 Task: Look for space in Dullewāla, Pakistan from 11th June, 2023 to 15th June, 2023 for 2 adults in price range Rs.7000 to Rs.16000. Place can be private room with 1  bedroom having 2 beds and 1 bathroom. Property type can be house, flat, guest house, hotel. Booking option can be shelf check-in. Required host language is English.
Action: Mouse pressed left at (449, 77)
Screenshot: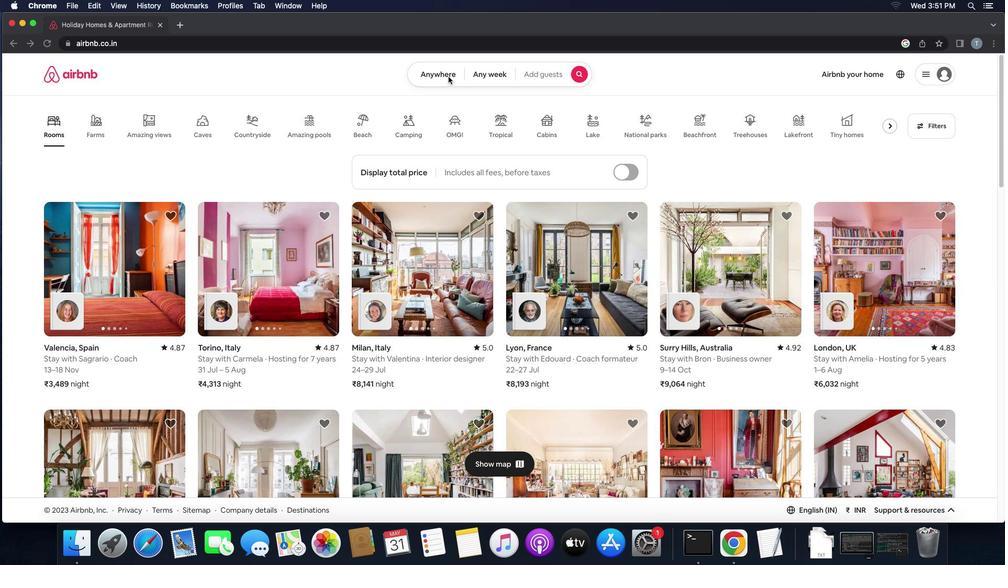 
Action: Mouse pressed left at (449, 77)
Screenshot: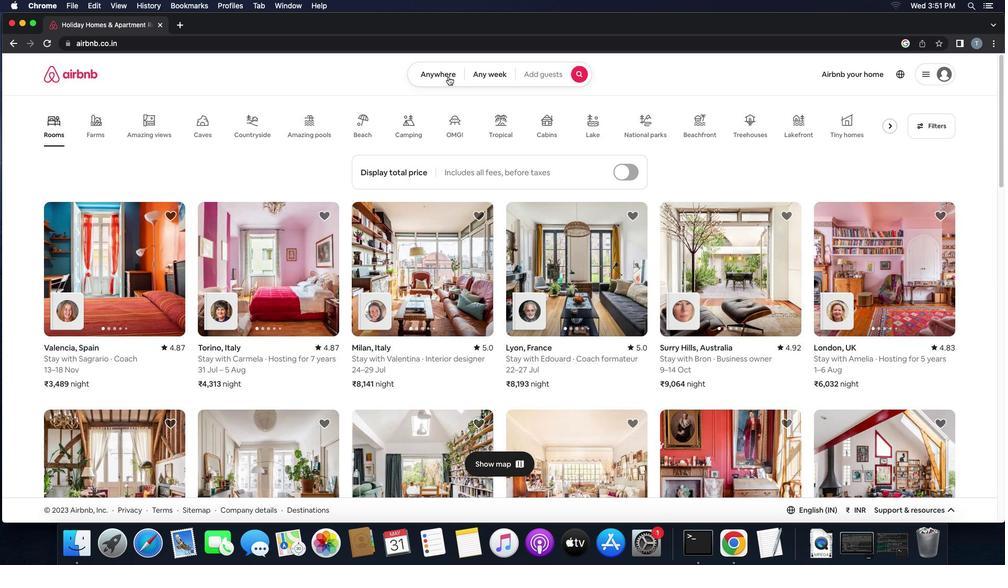 
Action: Mouse moved to (333, 122)
Screenshot: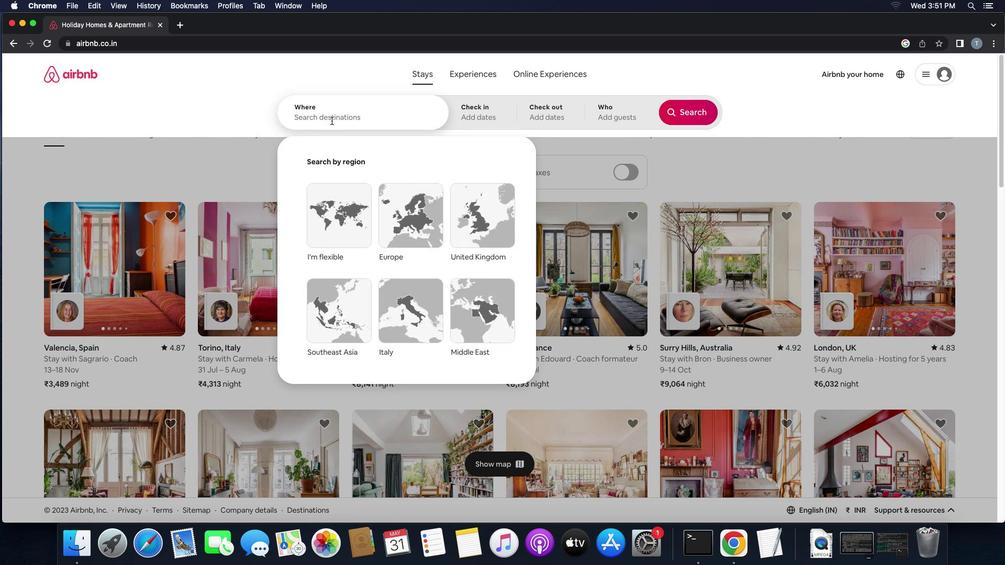 
Action: Mouse pressed left at (333, 122)
Screenshot: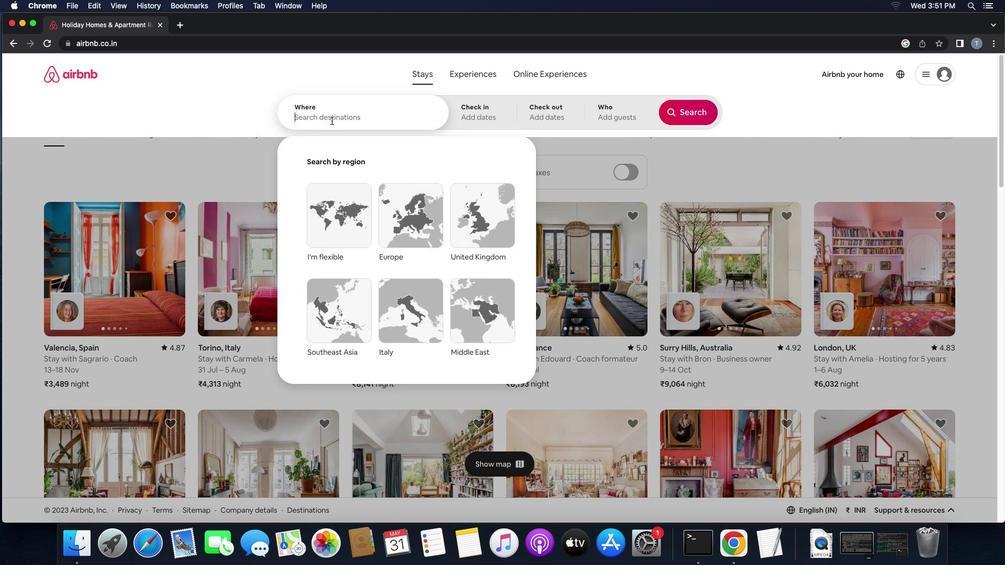 
Action: Key pressed 'd''u''l''l''e''w''a''l''a'
Screenshot: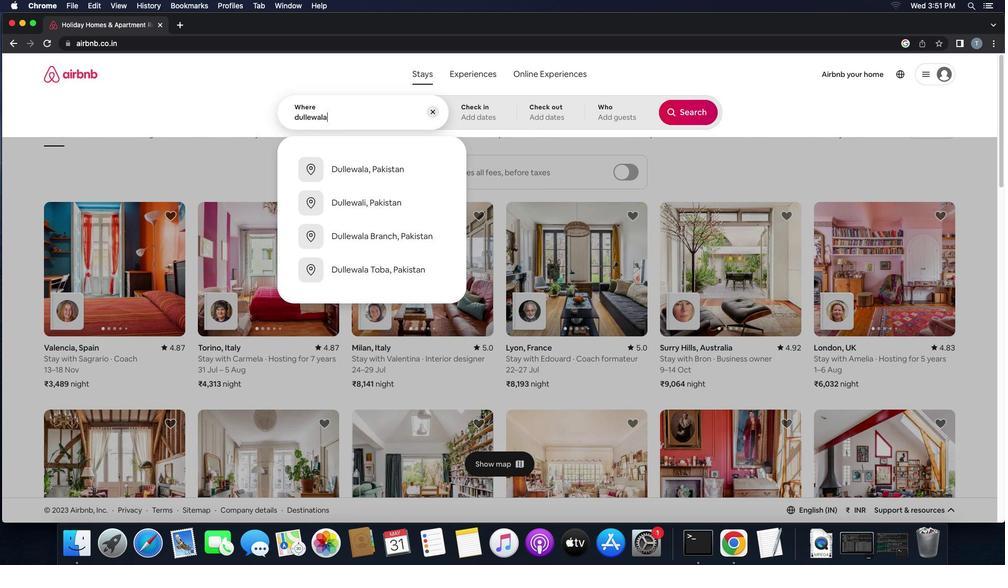 
Action: Mouse moved to (400, 167)
Screenshot: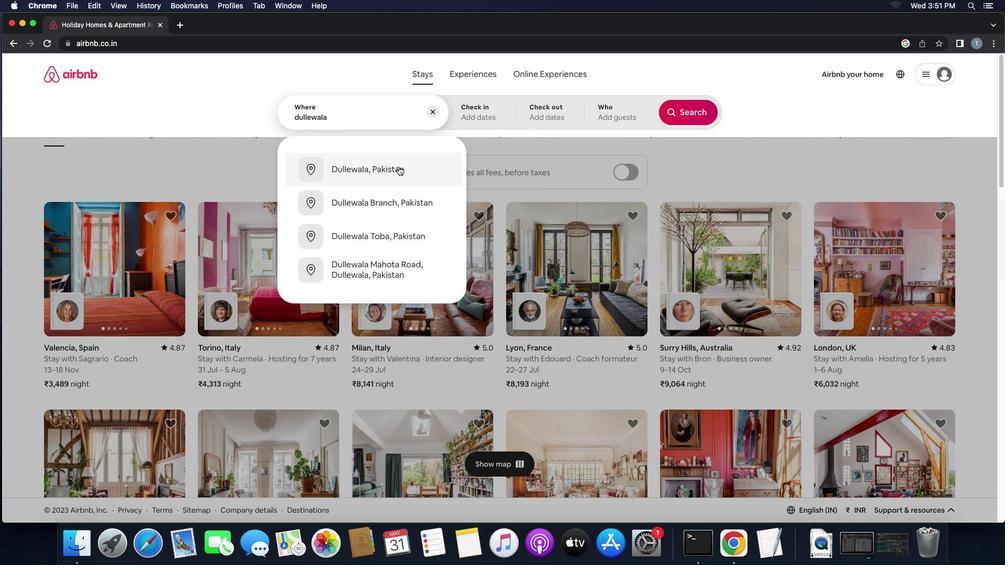 
Action: Mouse pressed left at (400, 167)
Screenshot: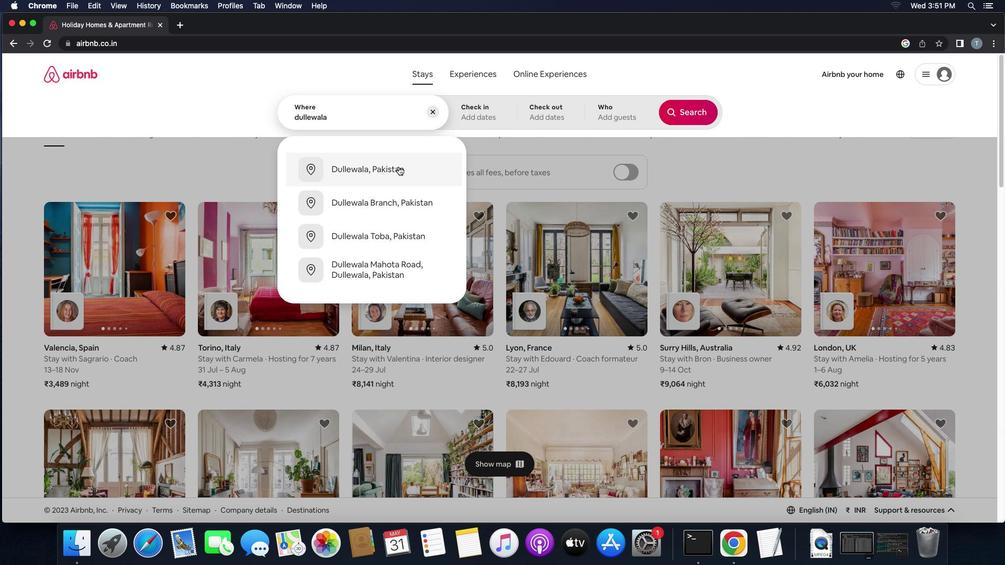 
Action: Mouse moved to (526, 294)
Screenshot: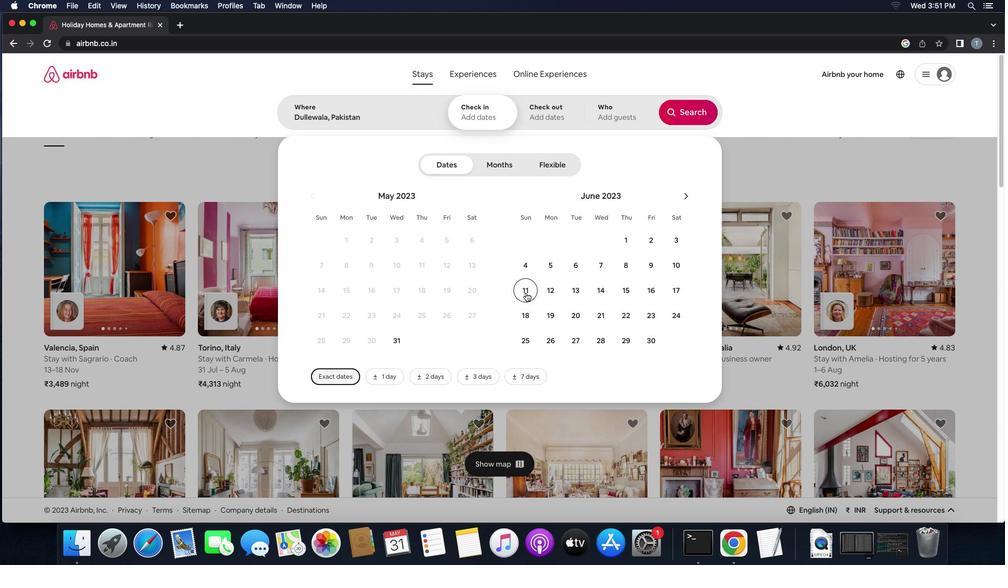 
Action: Mouse pressed left at (526, 294)
Screenshot: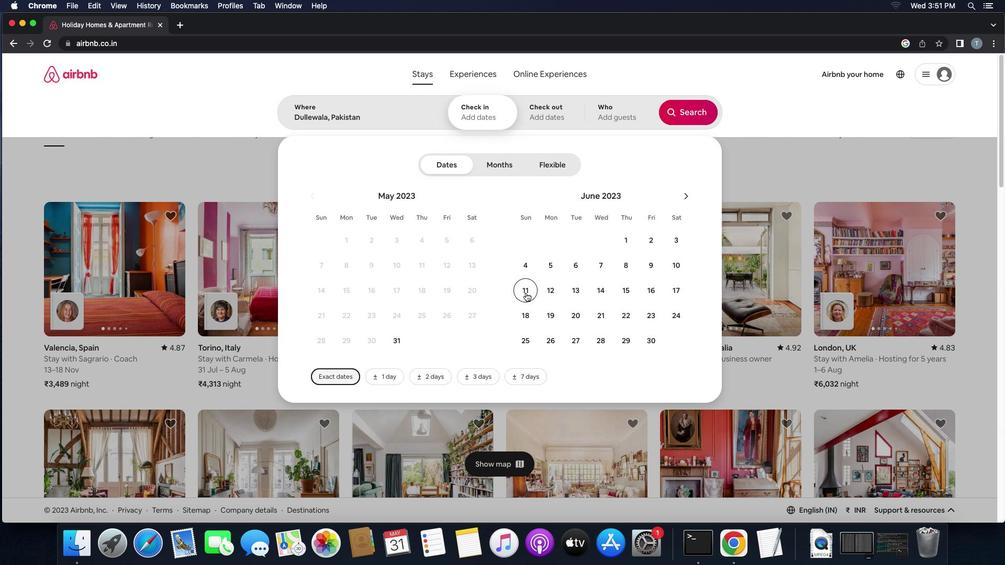 
Action: Mouse moved to (634, 298)
Screenshot: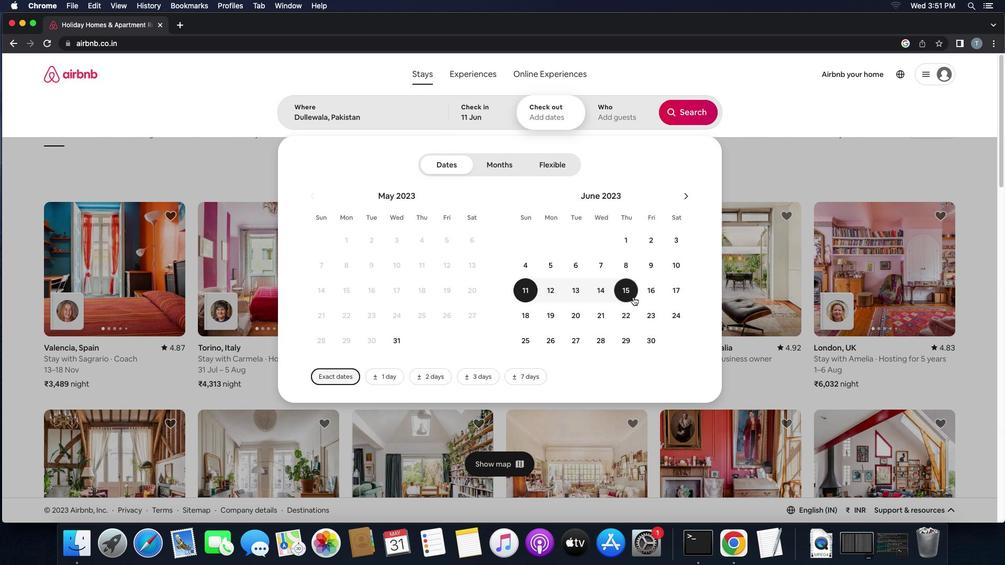 
Action: Mouse pressed left at (634, 298)
Screenshot: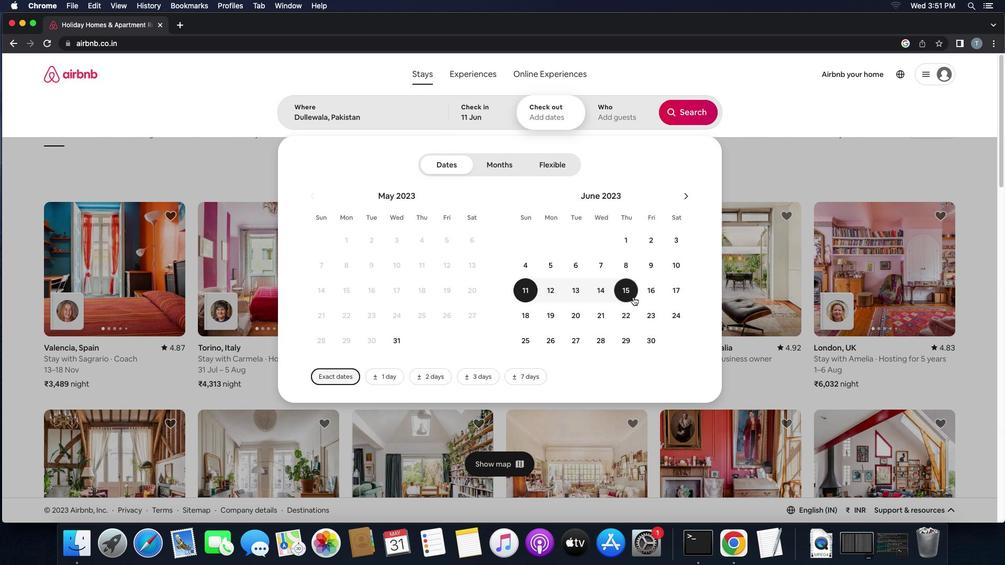 
Action: Mouse moved to (611, 123)
Screenshot: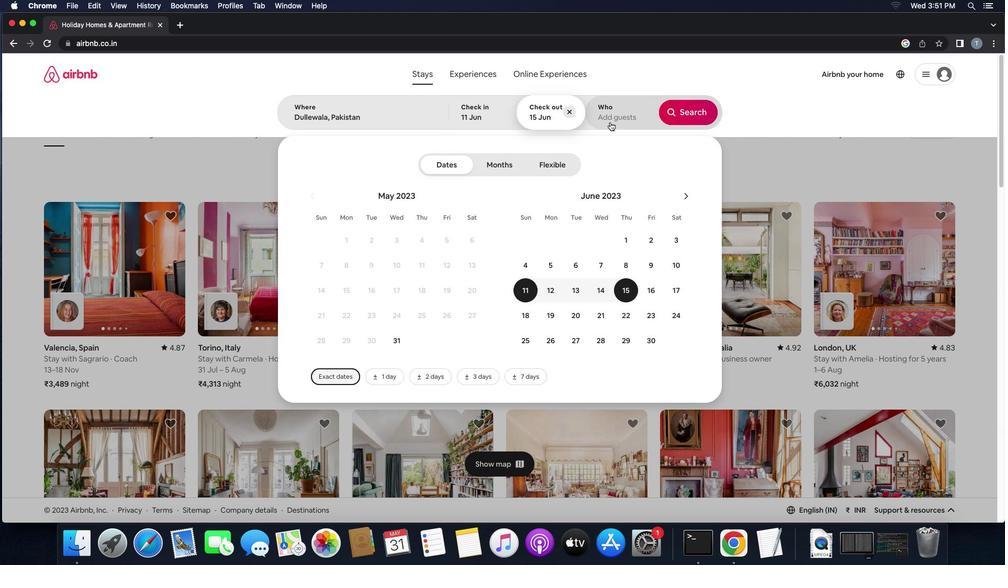 
Action: Mouse pressed left at (611, 123)
Screenshot: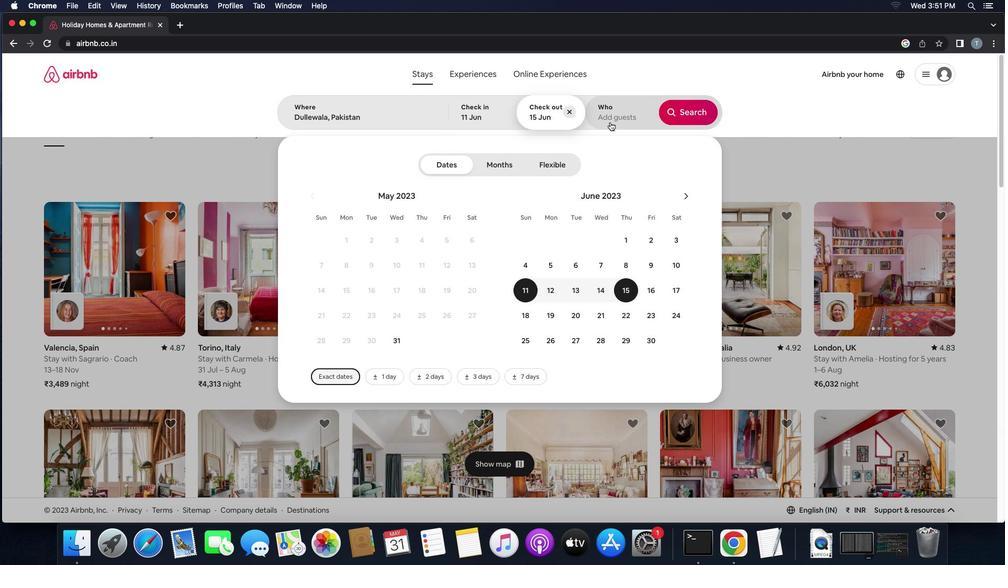 
Action: Mouse moved to (688, 169)
Screenshot: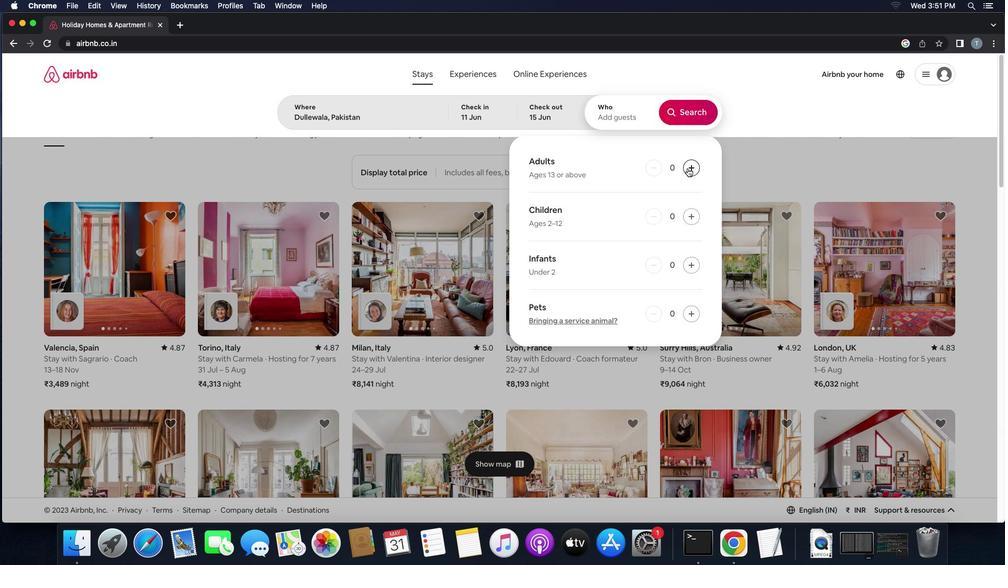 
Action: Mouse pressed left at (688, 169)
Screenshot: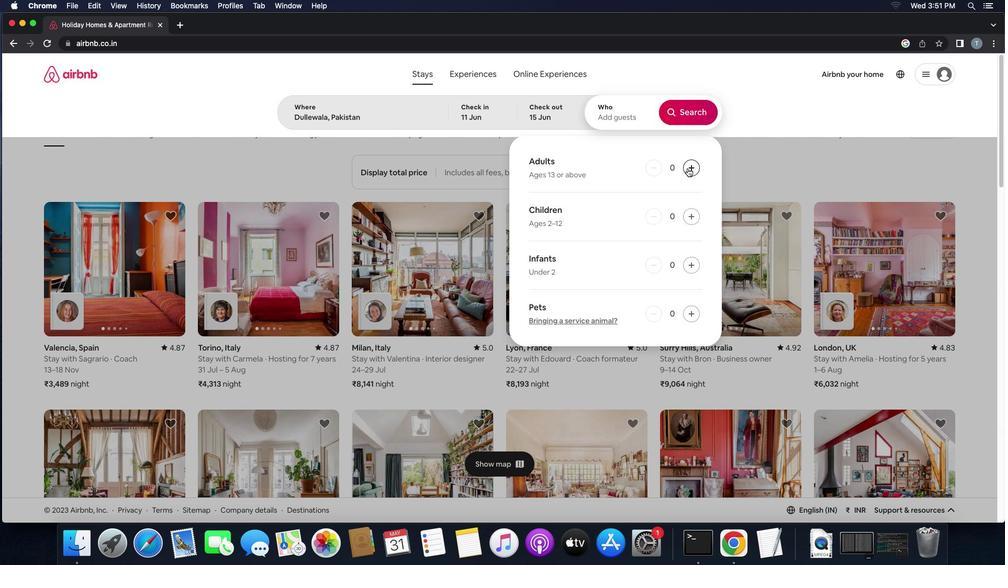 
Action: Mouse pressed left at (688, 169)
Screenshot: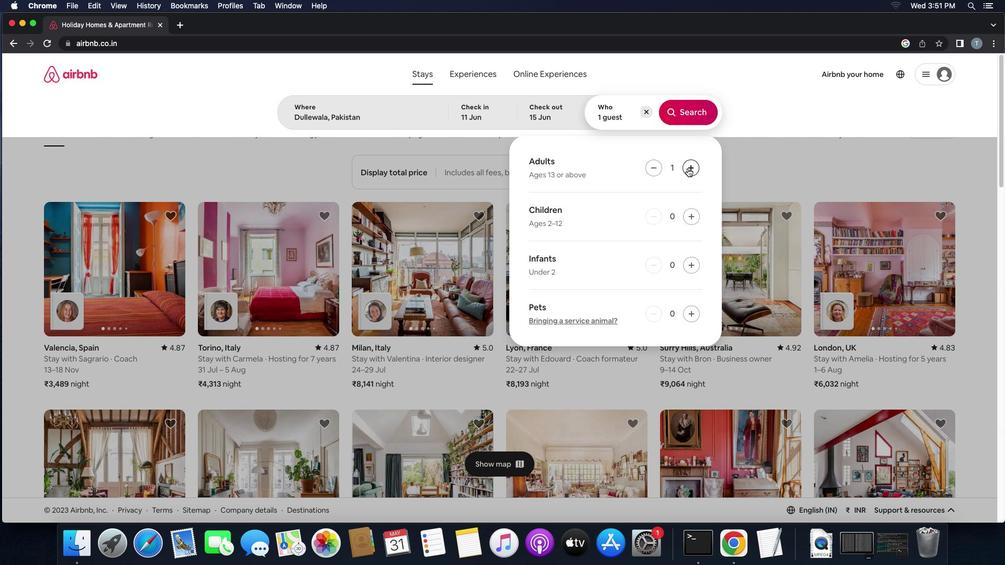 
Action: Mouse moved to (698, 110)
Screenshot: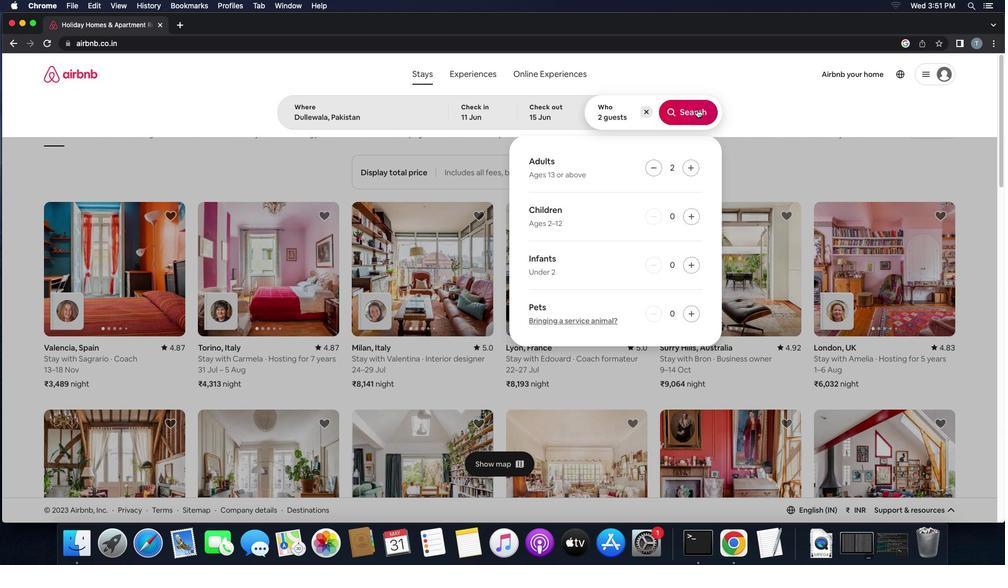 
Action: Mouse pressed left at (698, 110)
Screenshot: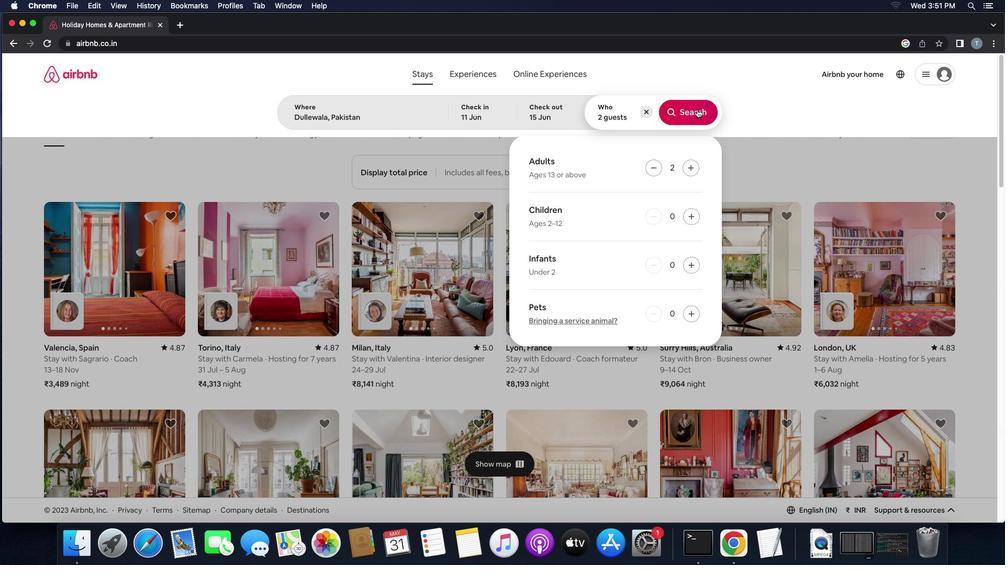 
Action: Mouse moved to (970, 110)
Screenshot: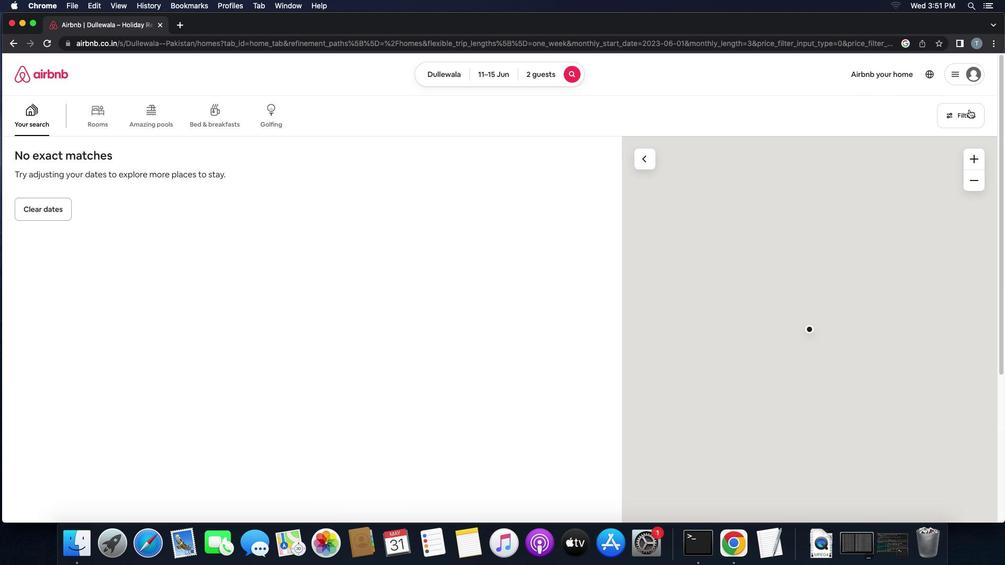
Action: Mouse pressed left at (970, 110)
Screenshot: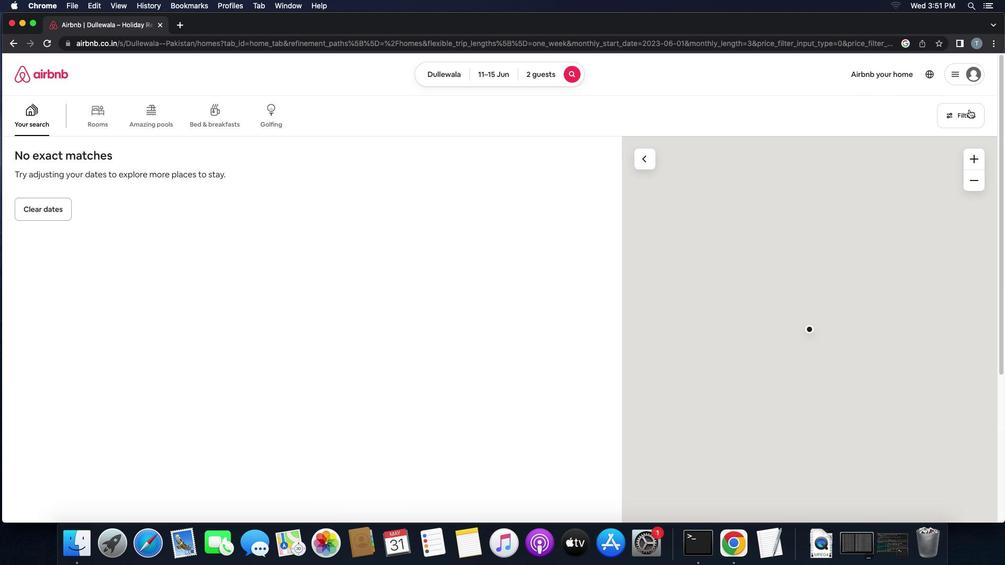 
Action: Mouse moved to (414, 185)
Screenshot: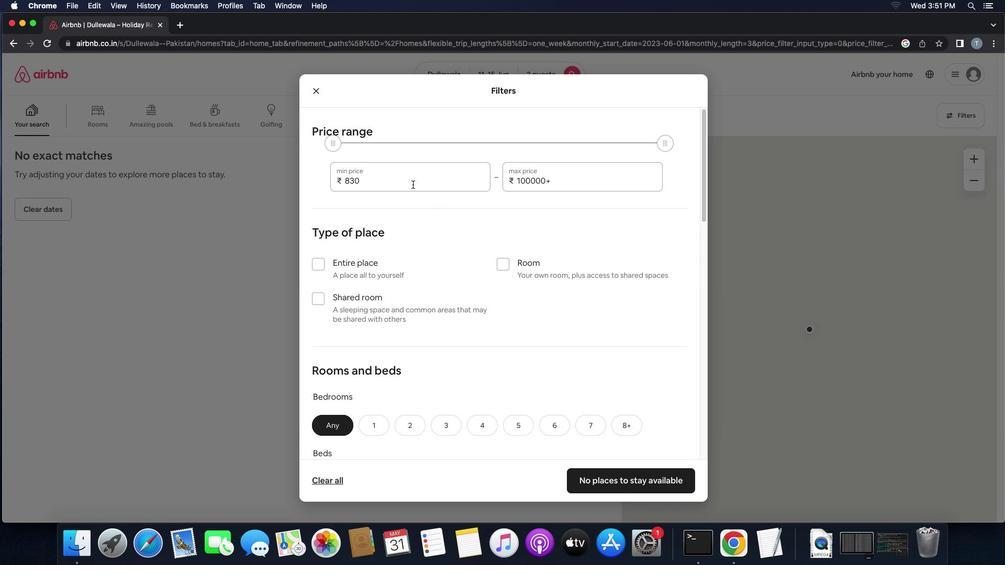 
Action: Mouse pressed left at (414, 185)
Screenshot: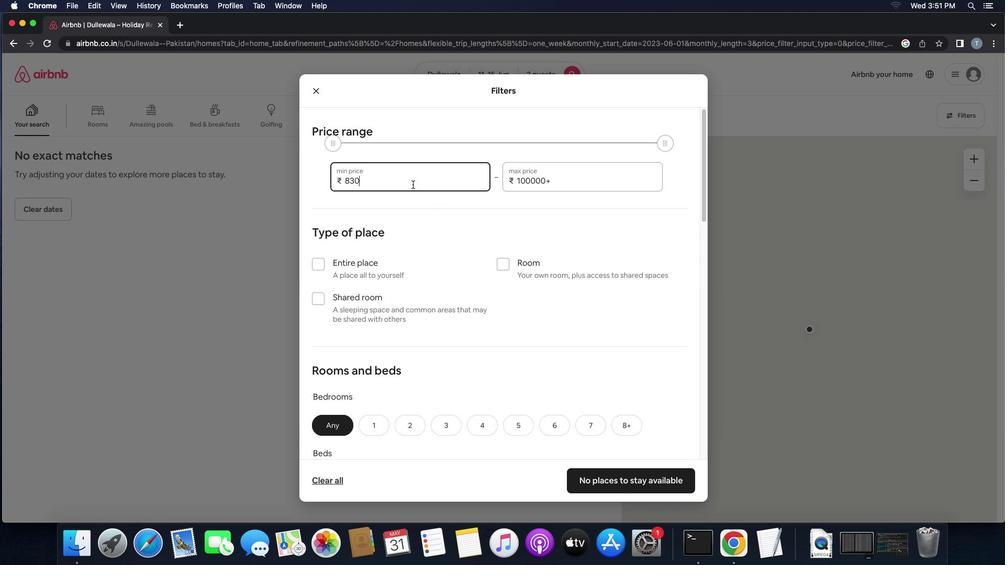 
Action: Mouse moved to (413, 185)
Screenshot: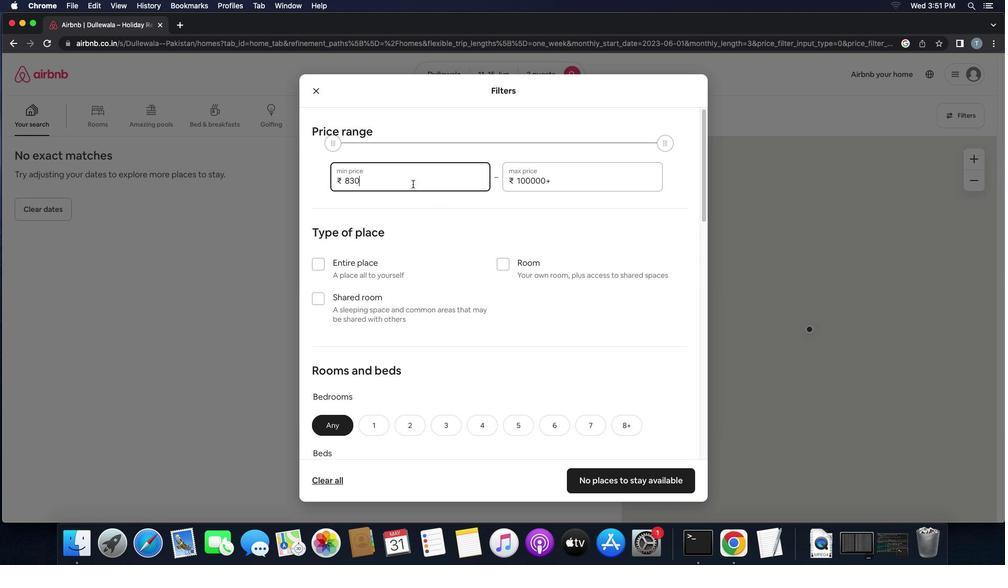 
Action: Key pressed Key.backspaceKey.backspaceKey.backspaceKey.backspaceKey.backspace'7''0''0''0'
Screenshot: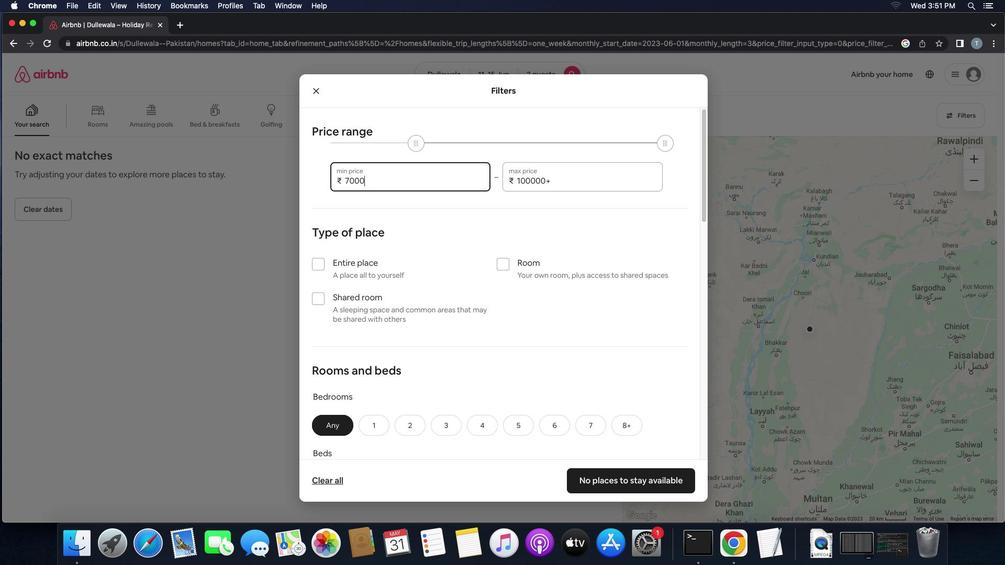 
Action: Mouse moved to (587, 181)
Screenshot: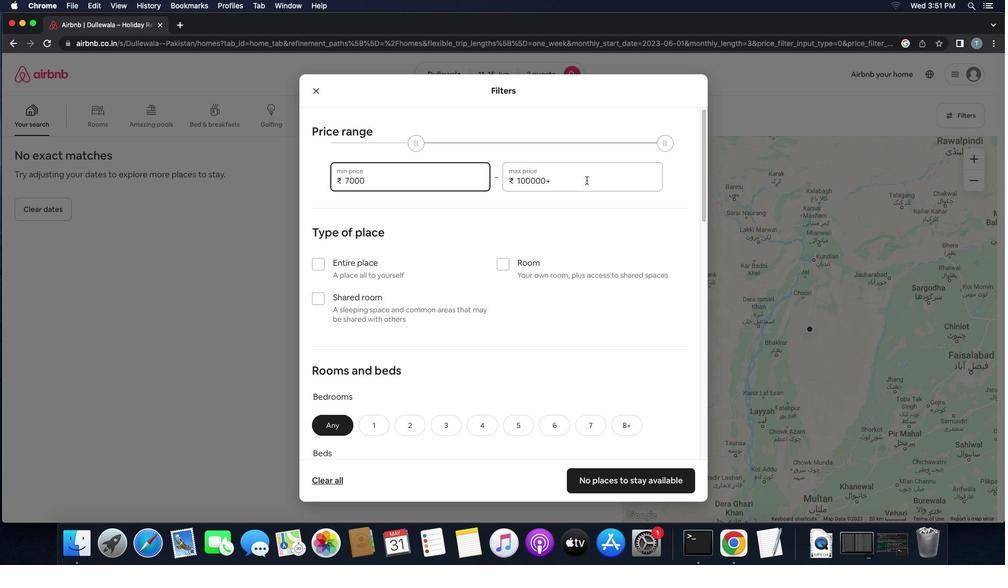 
Action: Mouse pressed left at (587, 181)
Screenshot: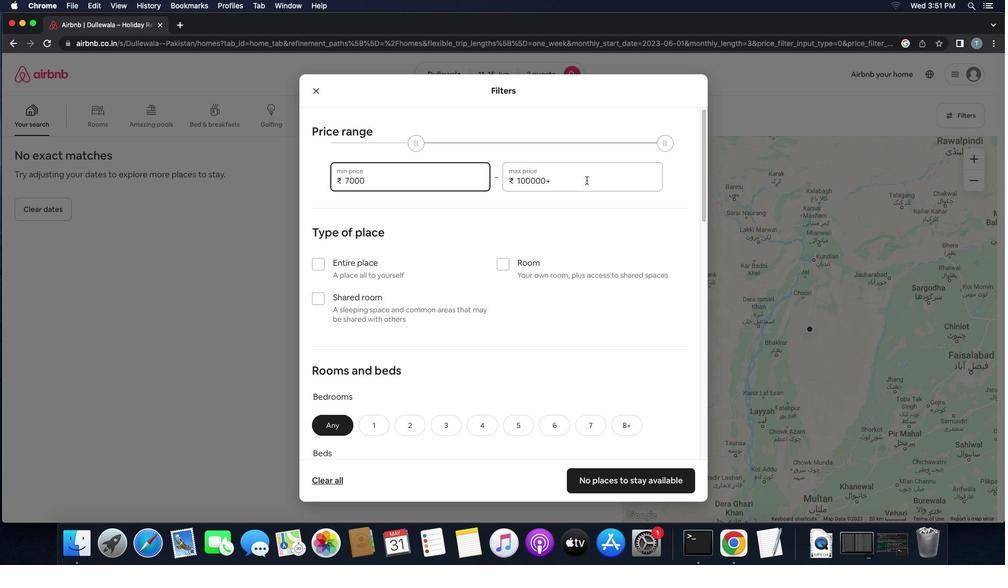 
Action: Key pressed Key.backspaceKey.backspaceKey.backspaceKey.backspaceKey.backspaceKey.backspaceKey.backspace'1''6'
Screenshot: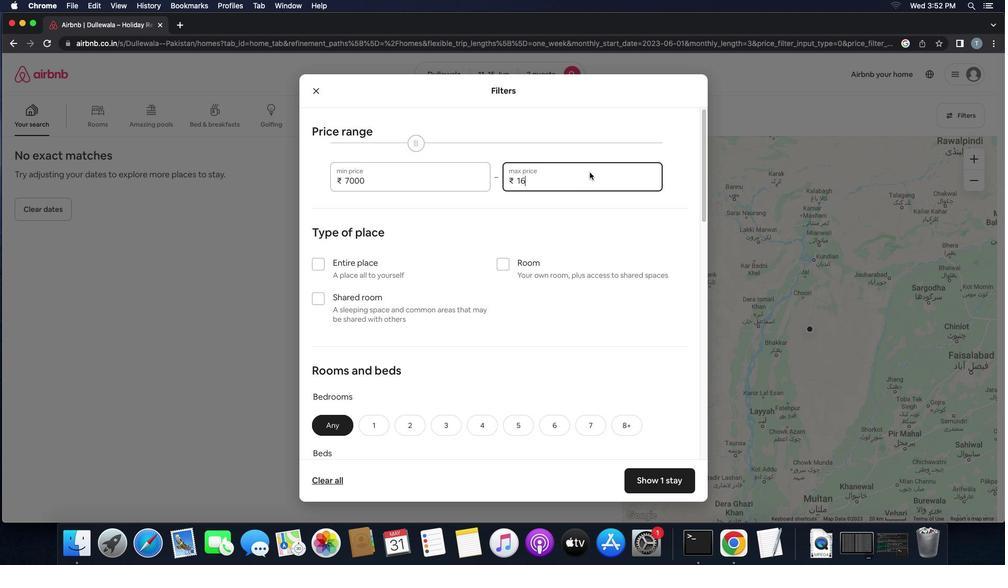 
Action: Mouse moved to (591, 173)
Screenshot: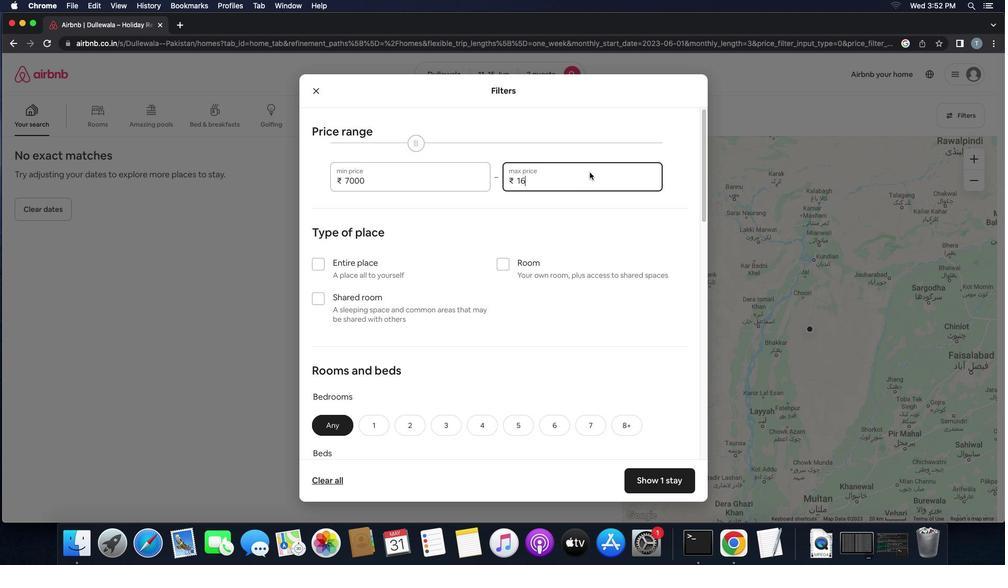 
Action: Key pressed '0''0''0'
Screenshot: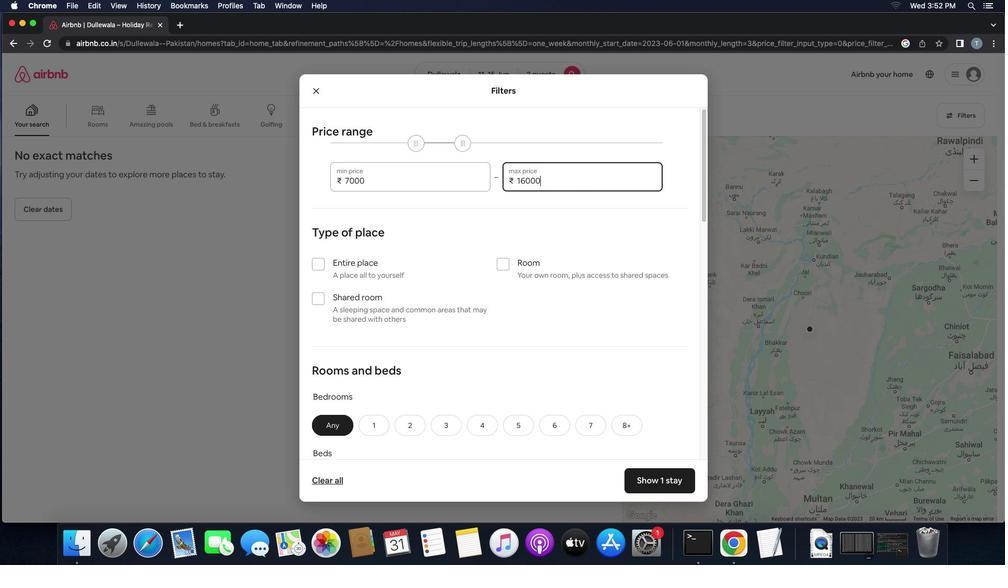 
Action: Mouse moved to (578, 289)
Screenshot: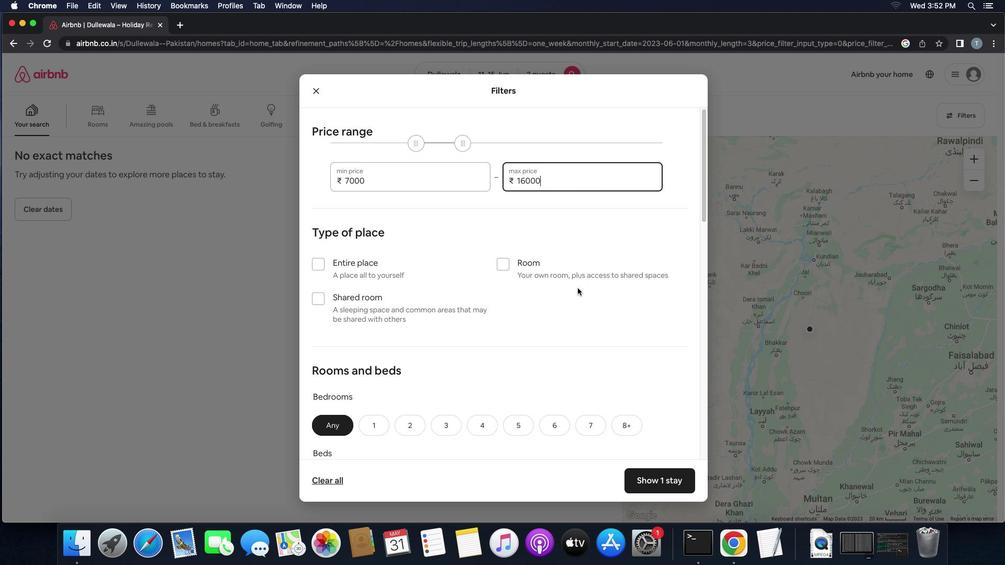 
Action: Mouse scrolled (578, 289) with delta (1, 1)
Screenshot: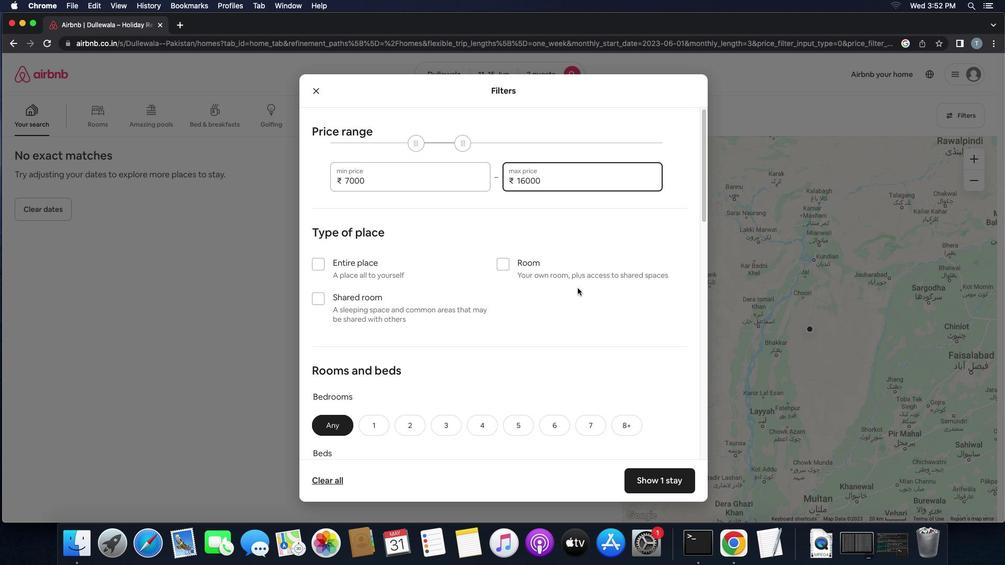 
Action: Mouse scrolled (578, 289) with delta (1, 1)
Screenshot: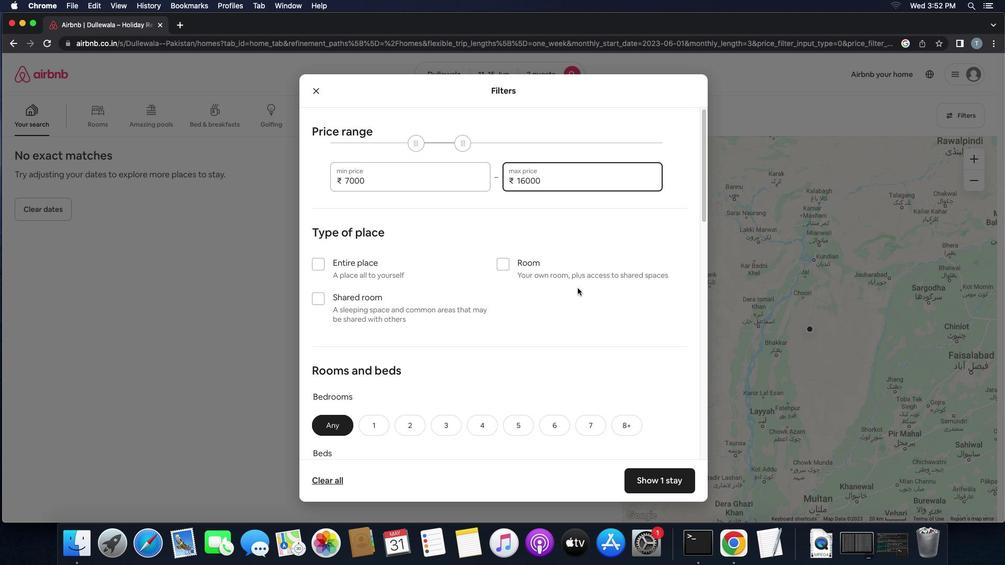 
Action: Mouse scrolled (578, 289) with delta (1, 2)
Screenshot: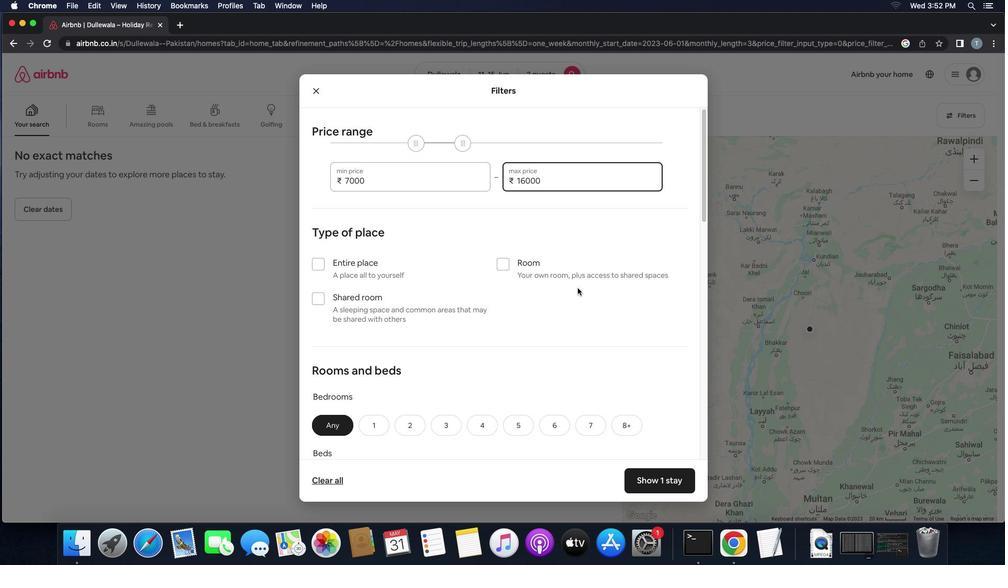 
Action: Mouse moved to (576, 299)
Screenshot: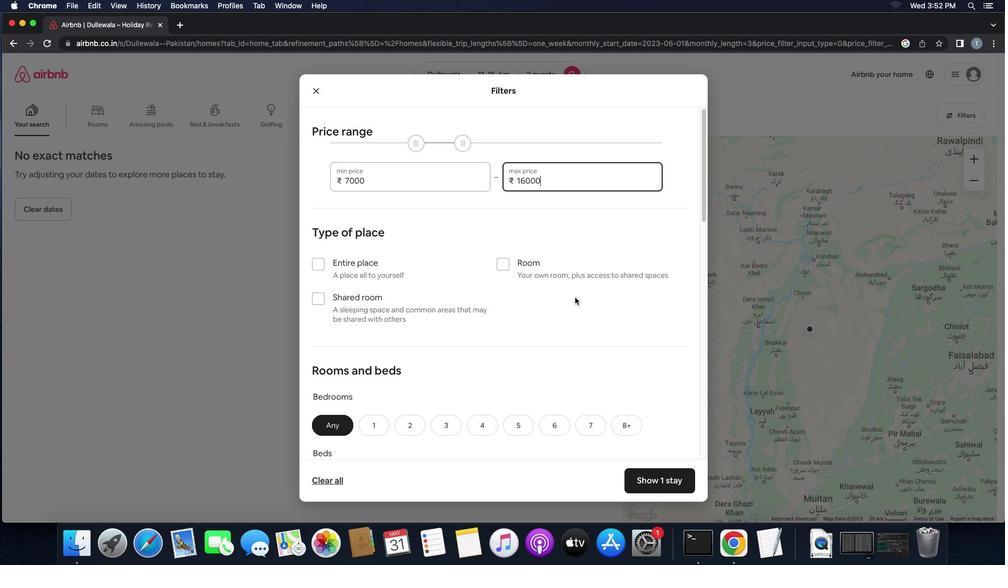 
Action: Mouse scrolled (576, 299) with delta (1, 0)
Screenshot: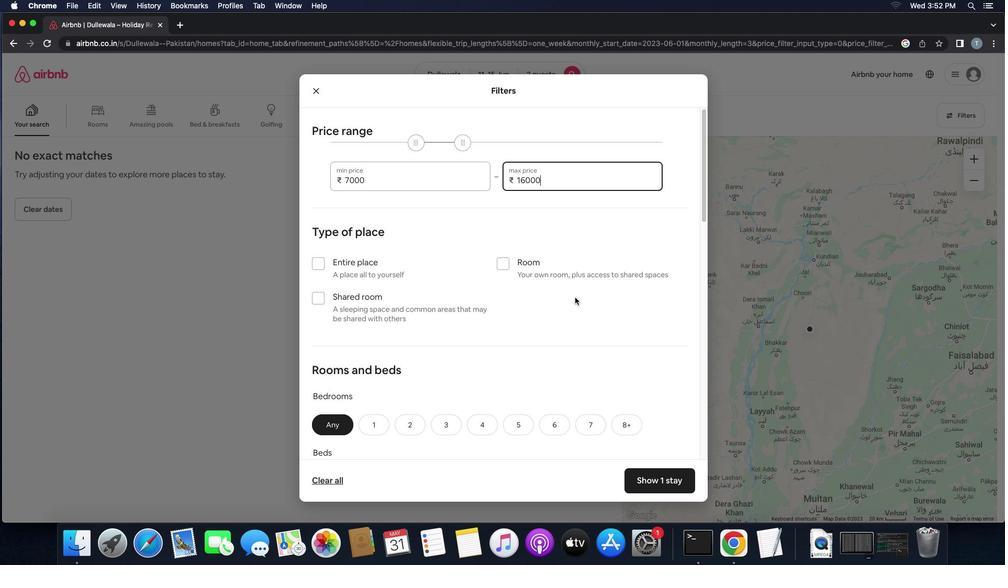 
Action: Mouse scrolled (576, 299) with delta (1, 0)
Screenshot: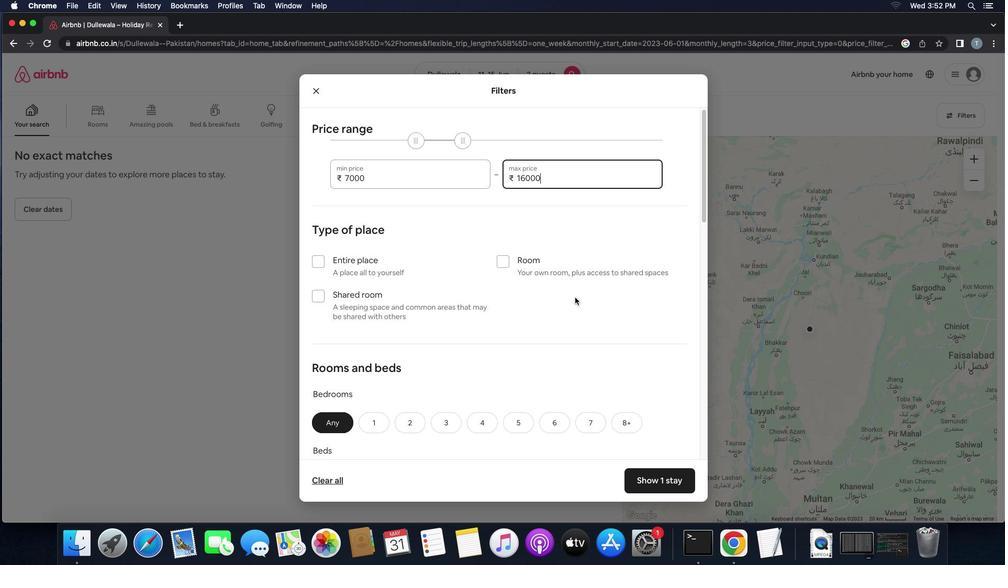 
Action: Mouse scrolled (576, 299) with delta (1, 0)
Screenshot: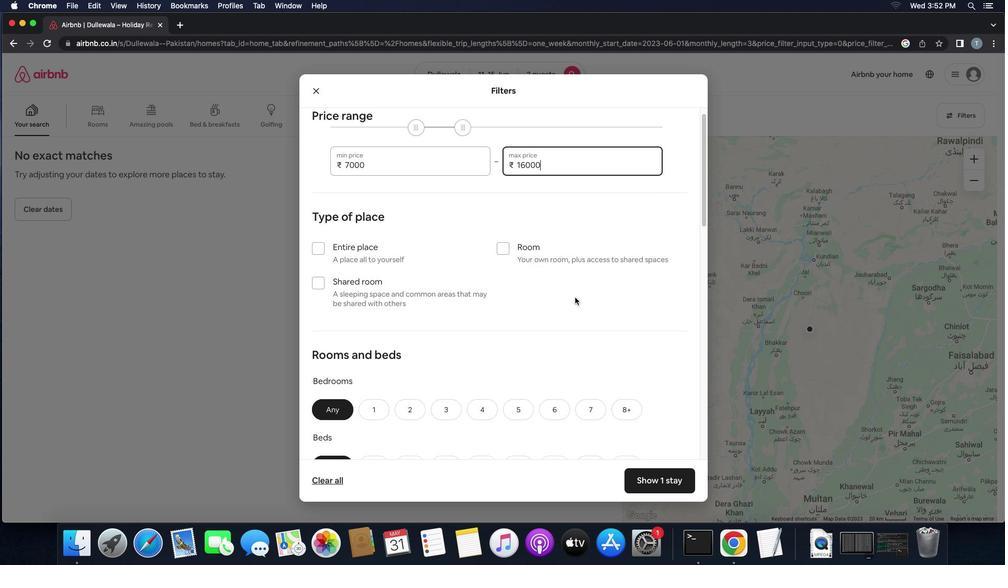 
Action: Mouse scrolled (576, 299) with delta (1, 0)
Screenshot: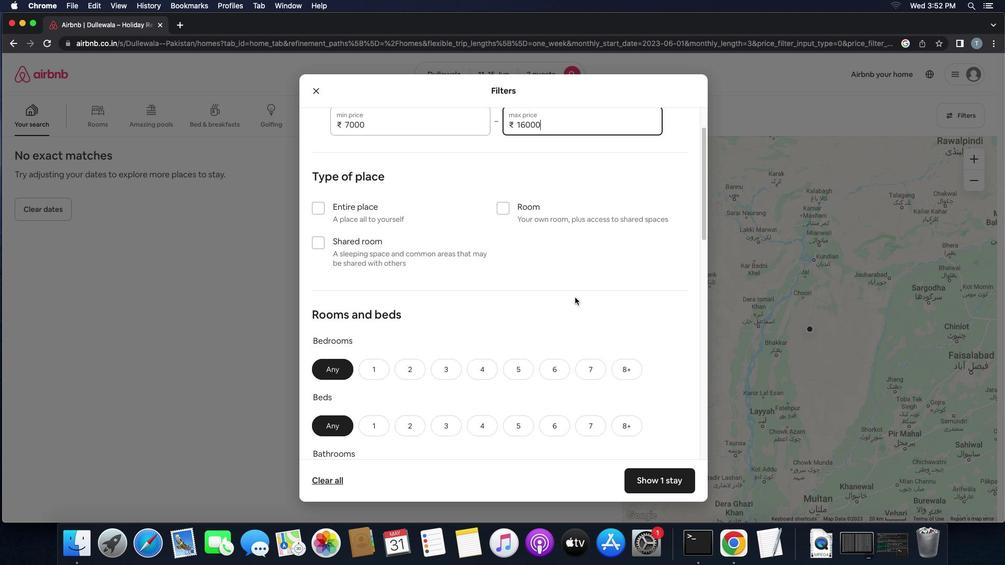 
Action: Mouse moved to (576, 299)
Screenshot: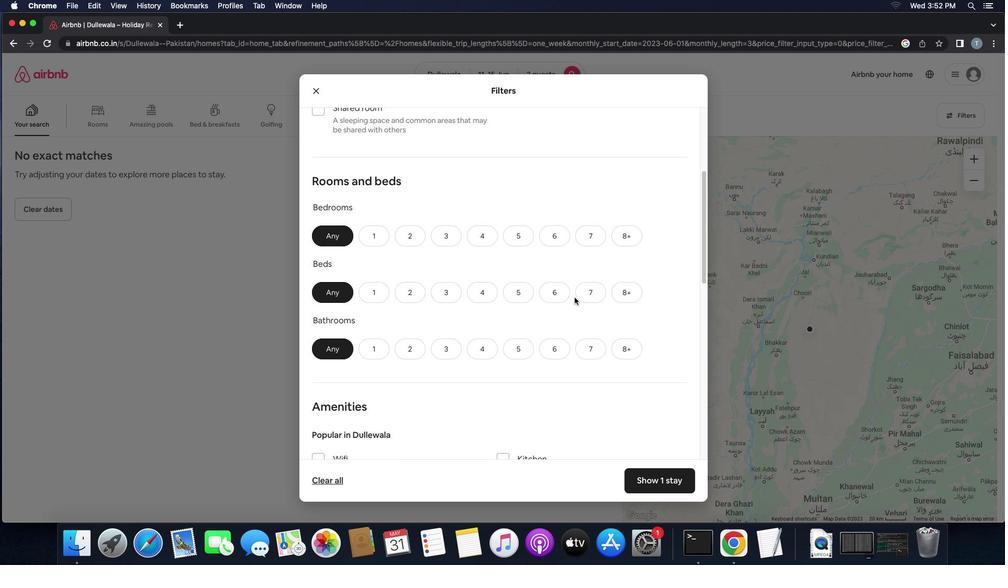 
Action: Mouse scrolled (576, 299) with delta (1, 0)
Screenshot: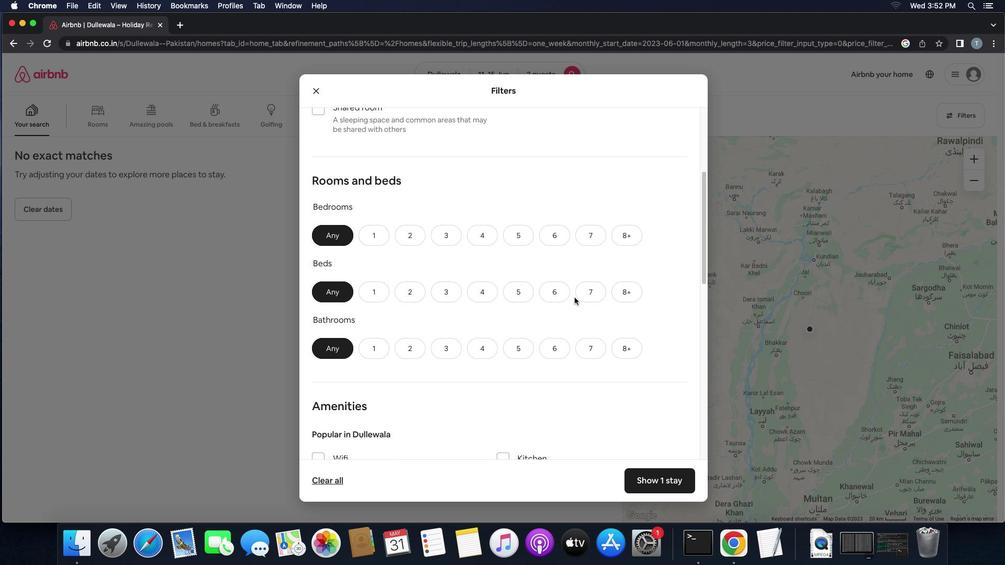 
Action: Mouse scrolled (576, 299) with delta (1, 0)
Screenshot: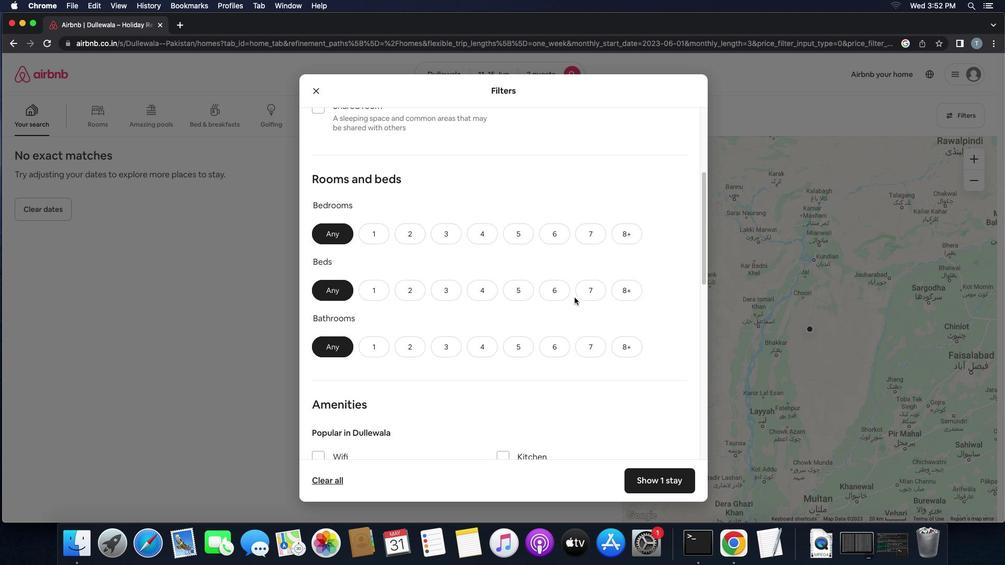 
Action: Mouse scrolled (576, 299) with delta (1, 1)
Screenshot: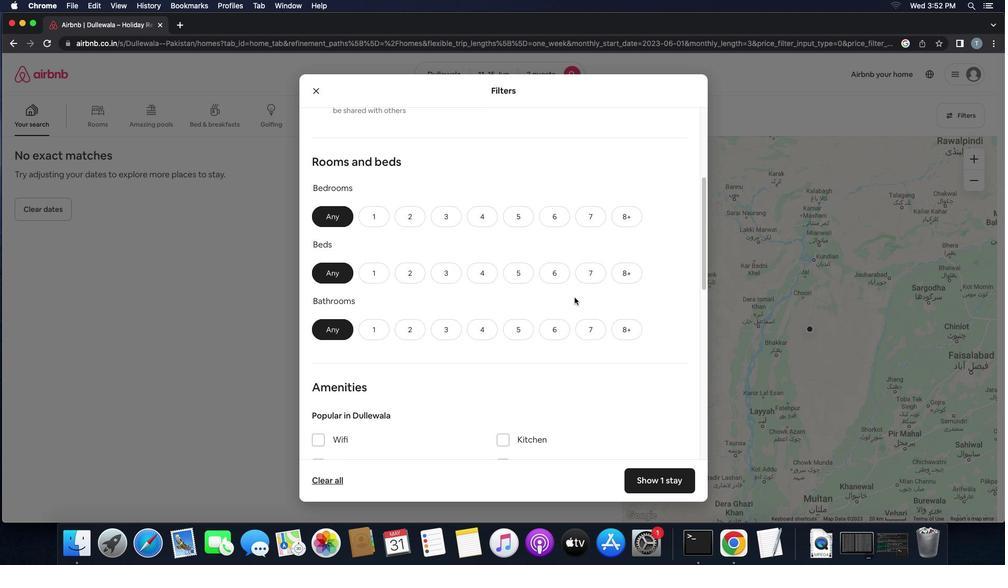 
Action: Mouse scrolled (576, 299) with delta (1, 1)
Screenshot: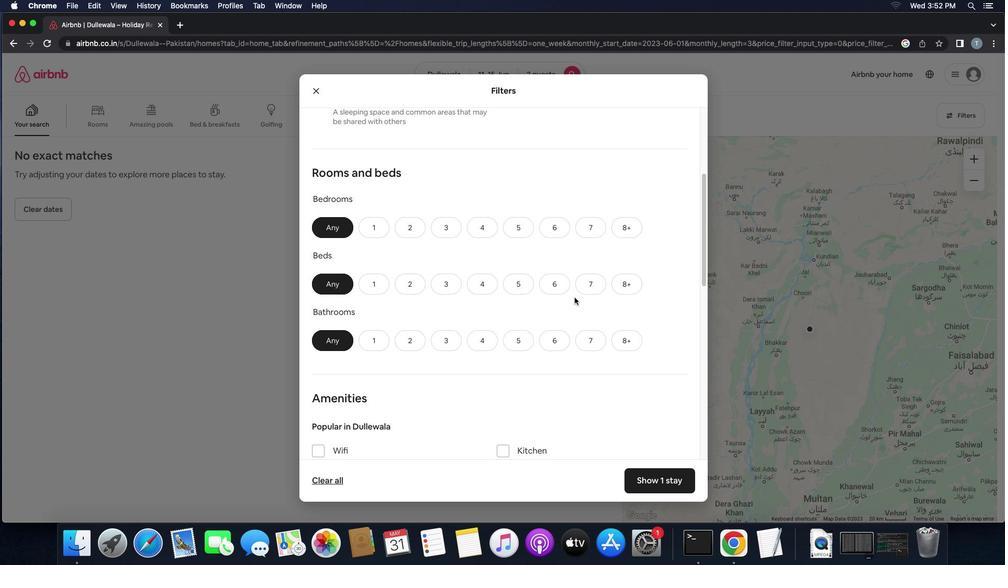 
Action: Mouse scrolled (576, 299) with delta (1, 2)
Screenshot: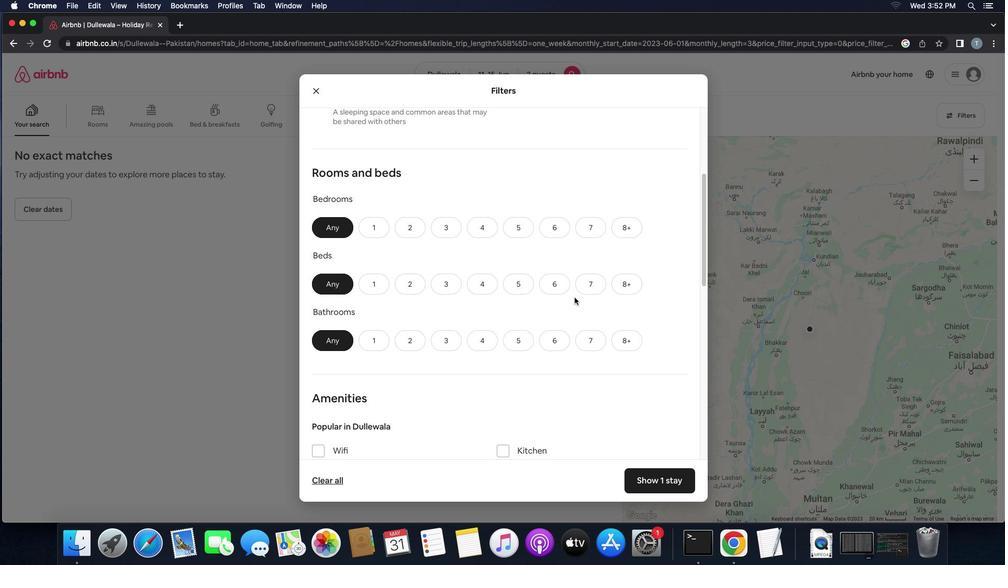 
Action: Mouse scrolled (576, 299) with delta (1, 3)
Screenshot: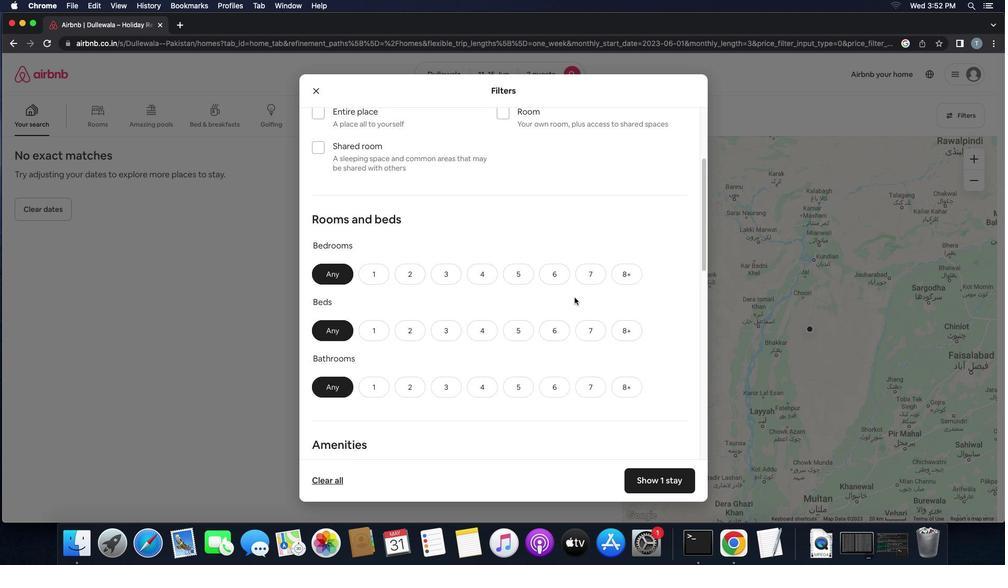 
Action: Mouse moved to (507, 269)
Screenshot: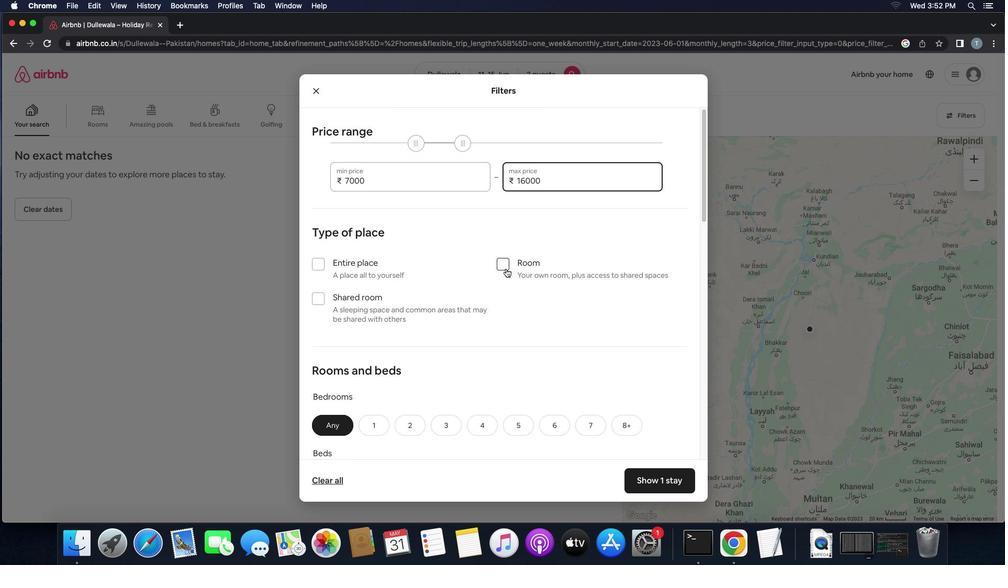 
Action: Mouse pressed left at (507, 269)
Screenshot: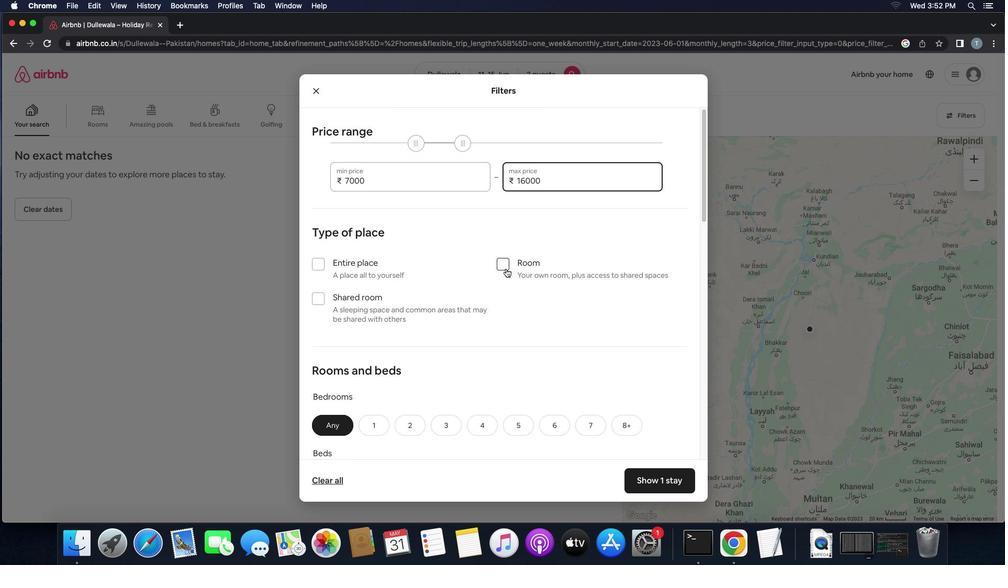 
Action: Mouse moved to (558, 306)
Screenshot: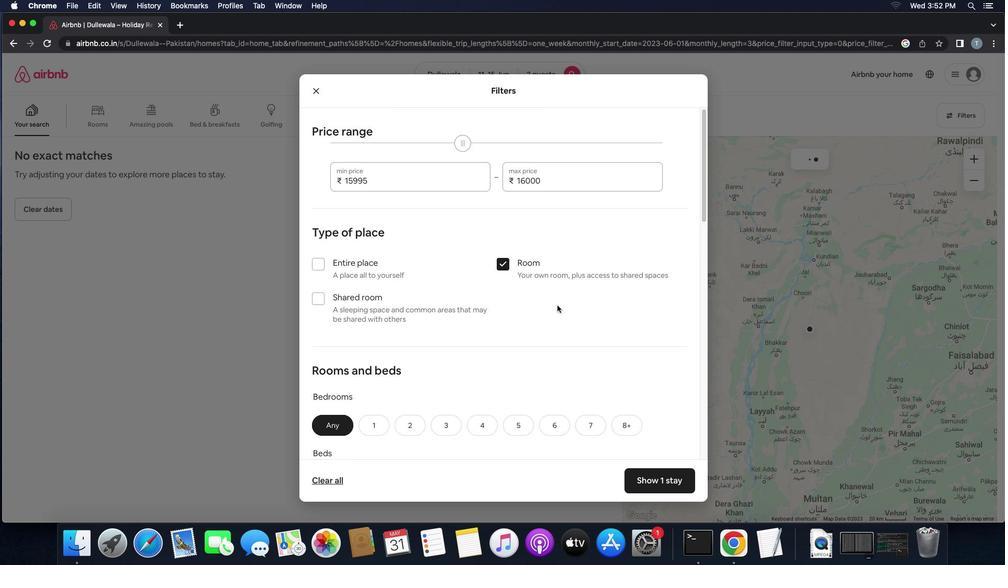 
Action: Mouse scrolled (558, 306) with delta (1, 0)
Screenshot: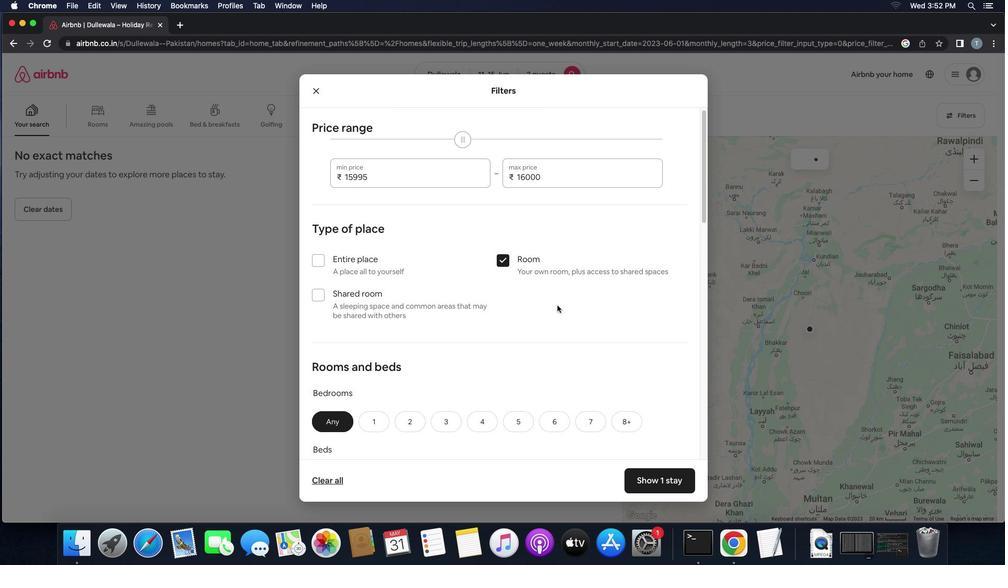 
Action: Mouse scrolled (558, 306) with delta (1, 0)
Screenshot: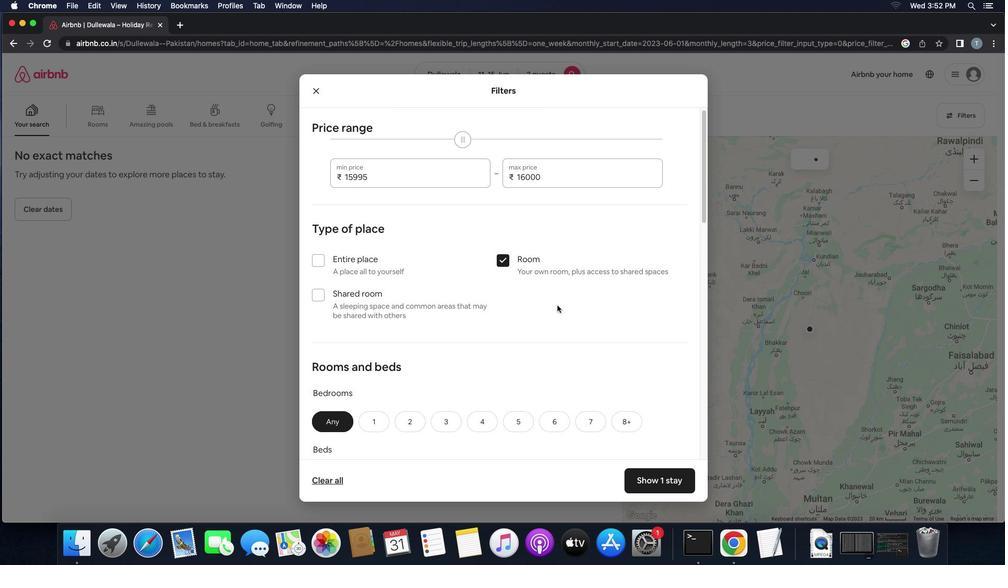
Action: Mouse scrolled (558, 306) with delta (1, 0)
Screenshot: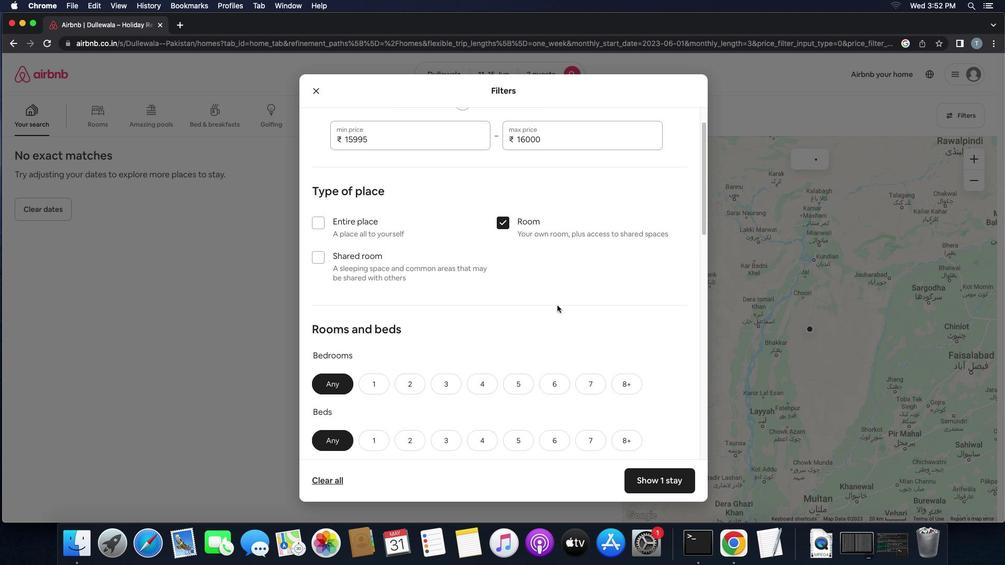 
Action: Mouse moved to (558, 306)
Screenshot: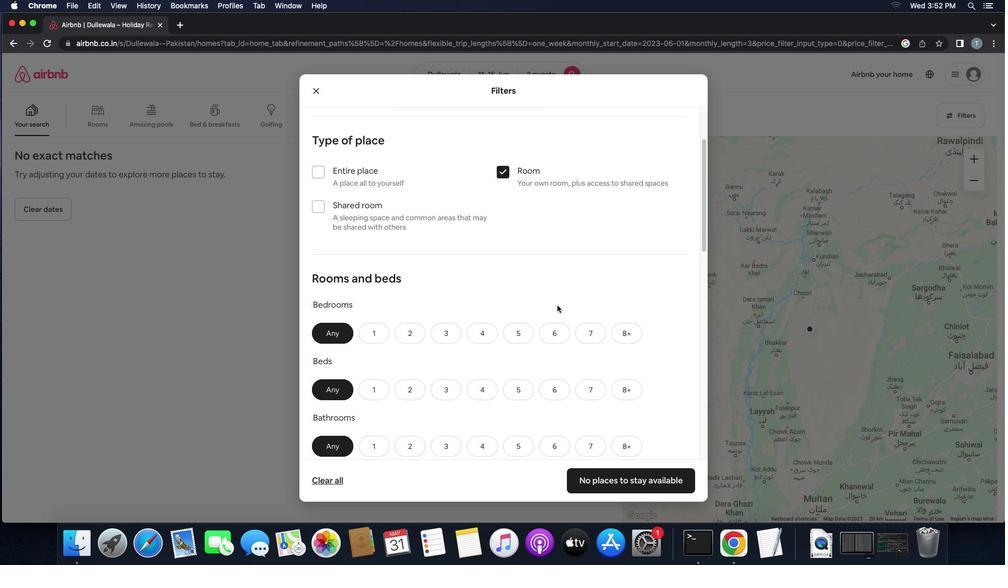 
Action: Mouse scrolled (558, 306) with delta (1, 0)
Screenshot: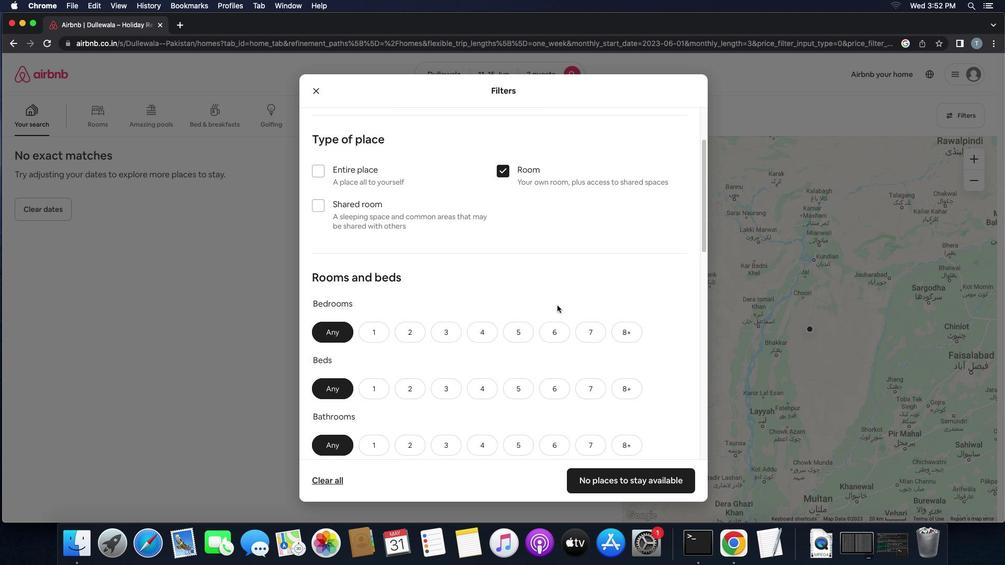 
Action: Mouse scrolled (558, 306) with delta (1, 0)
Screenshot: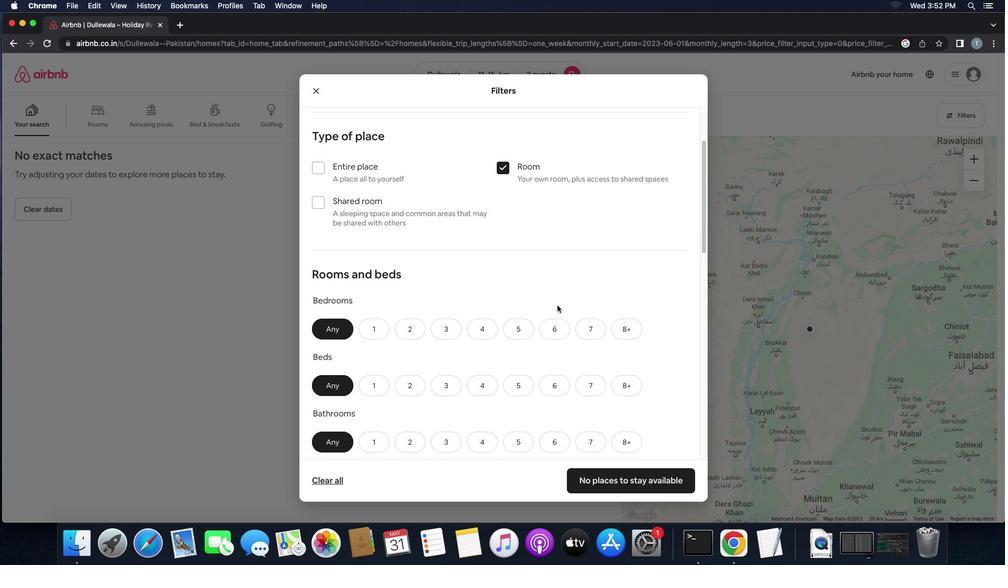 
Action: Mouse scrolled (558, 306) with delta (1, 0)
Screenshot: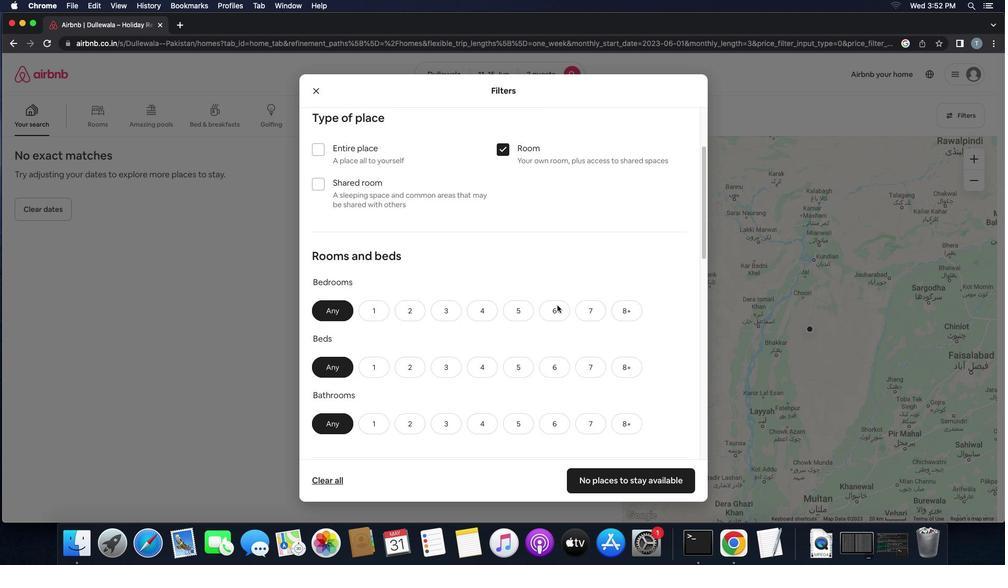 
Action: Mouse scrolled (558, 306) with delta (1, 0)
Screenshot: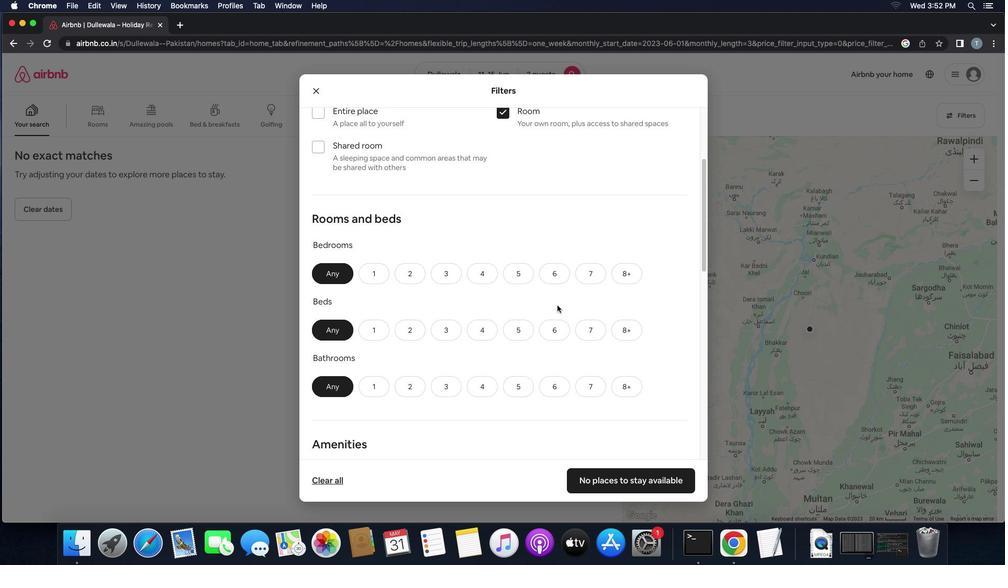 
Action: Mouse scrolled (558, 306) with delta (1, 0)
Screenshot: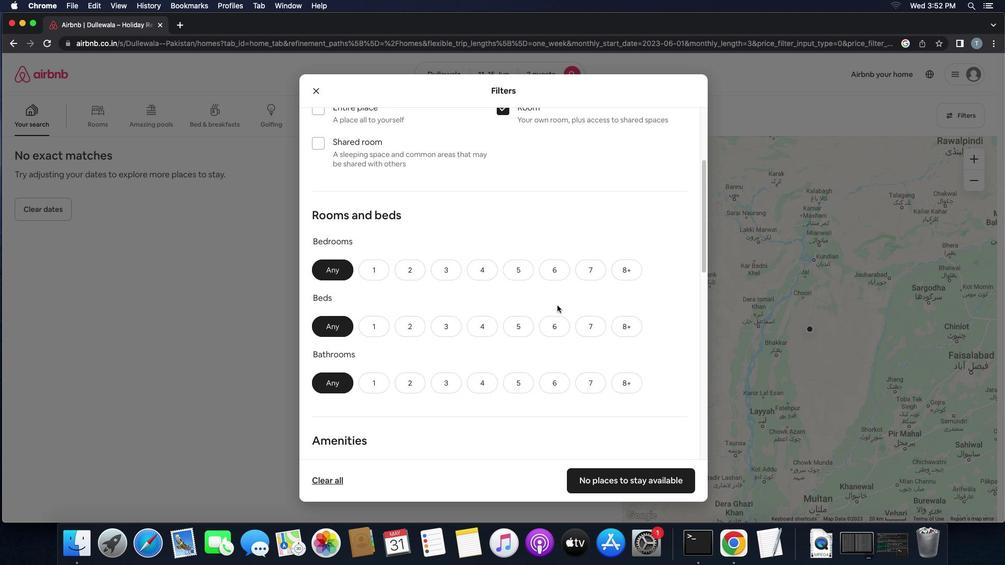 
Action: Mouse scrolled (558, 306) with delta (1, 0)
Screenshot: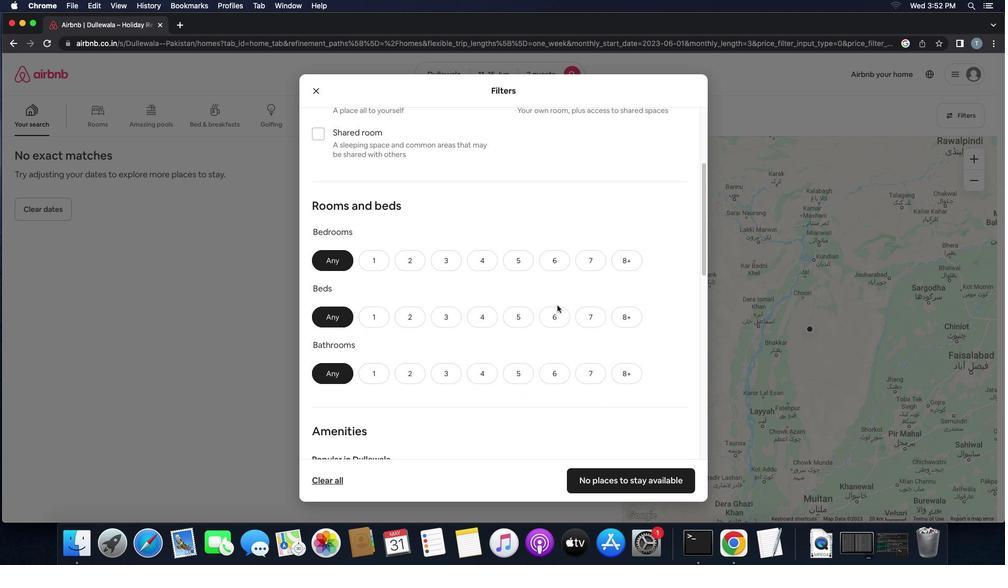 
Action: Mouse moved to (383, 197)
Screenshot: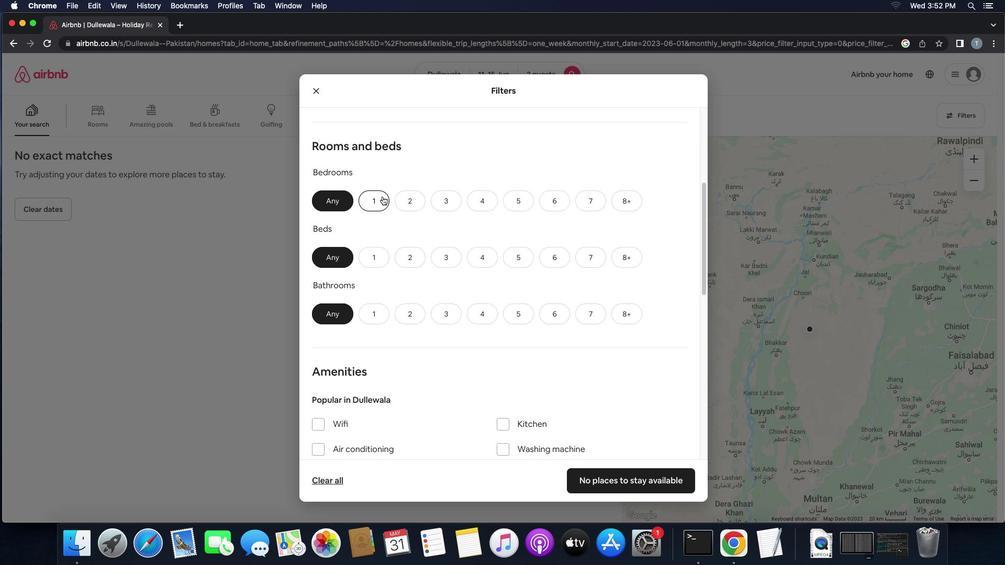 
Action: Mouse pressed left at (383, 197)
Screenshot: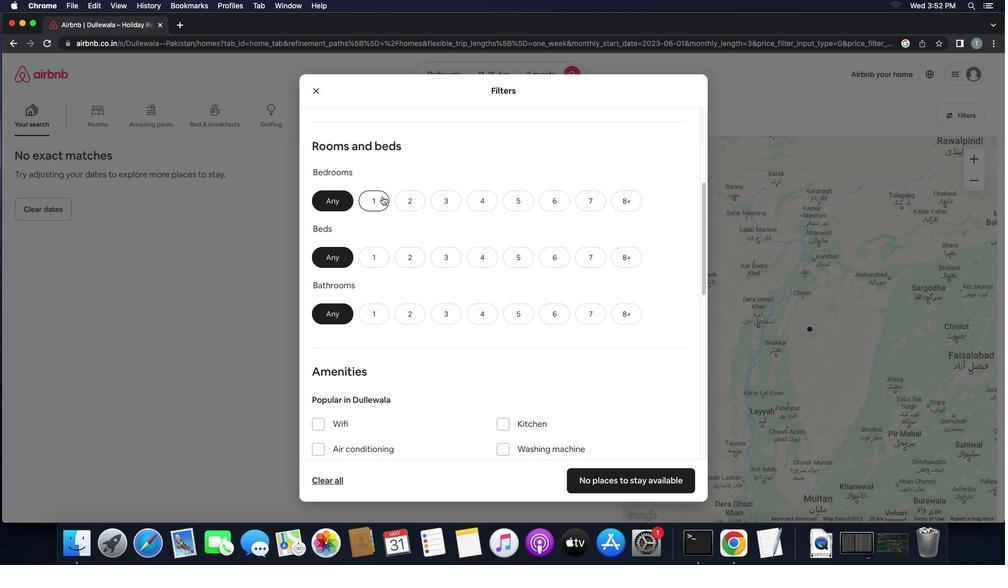 
Action: Mouse moved to (406, 258)
Screenshot: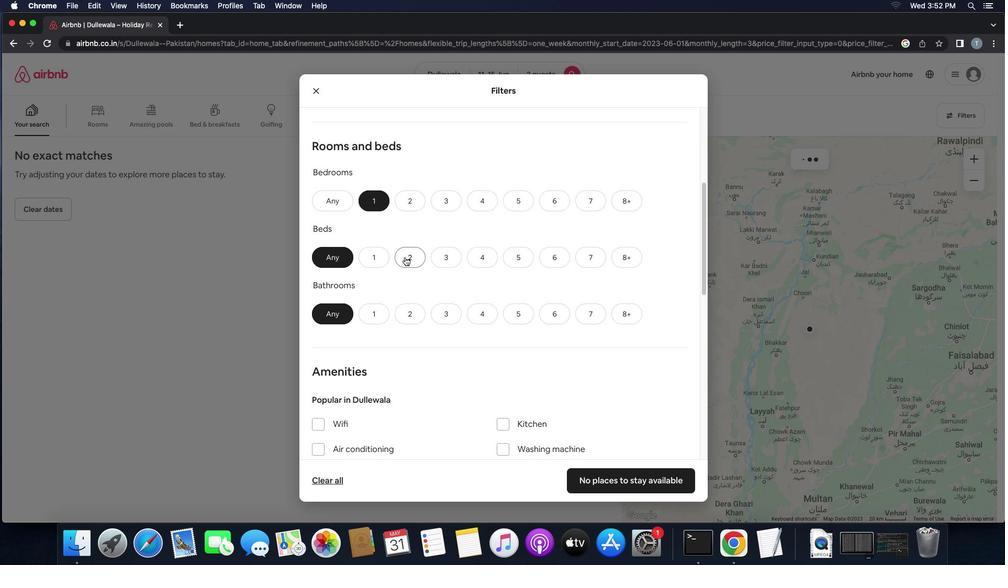 
Action: Mouse pressed left at (406, 258)
Screenshot: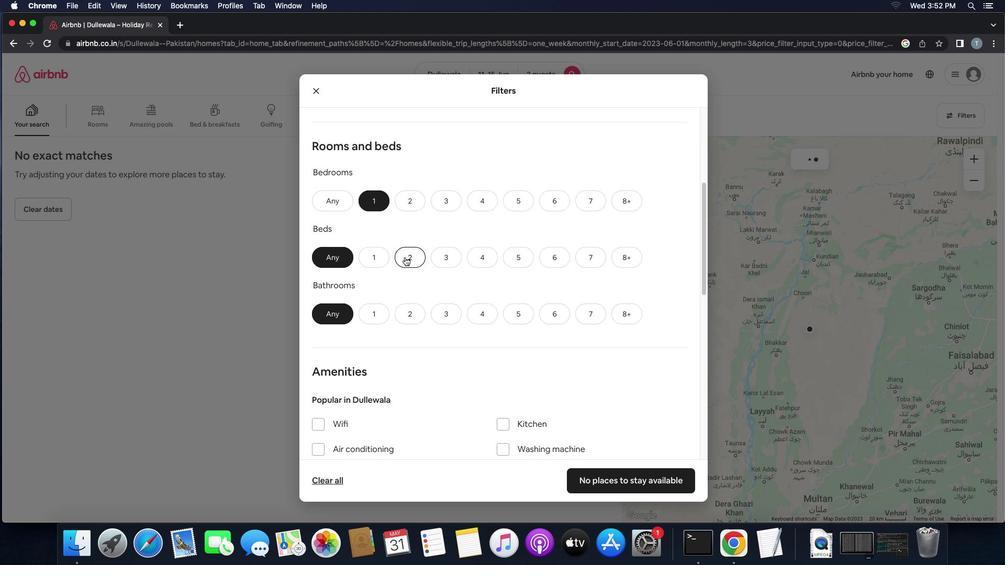 
Action: Mouse moved to (373, 311)
Screenshot: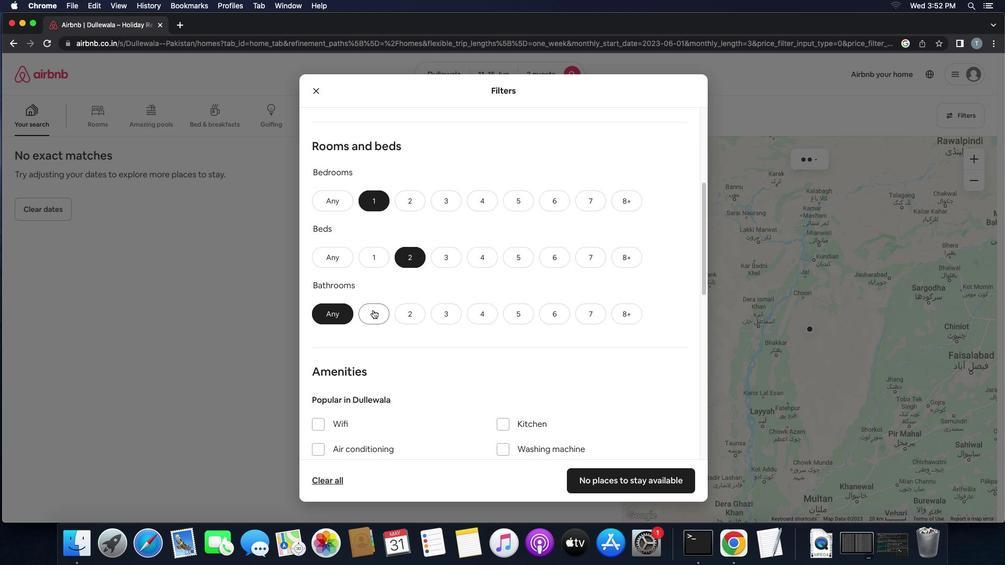 
Action: Mouse pressed left at (373, 311)
Screenshot: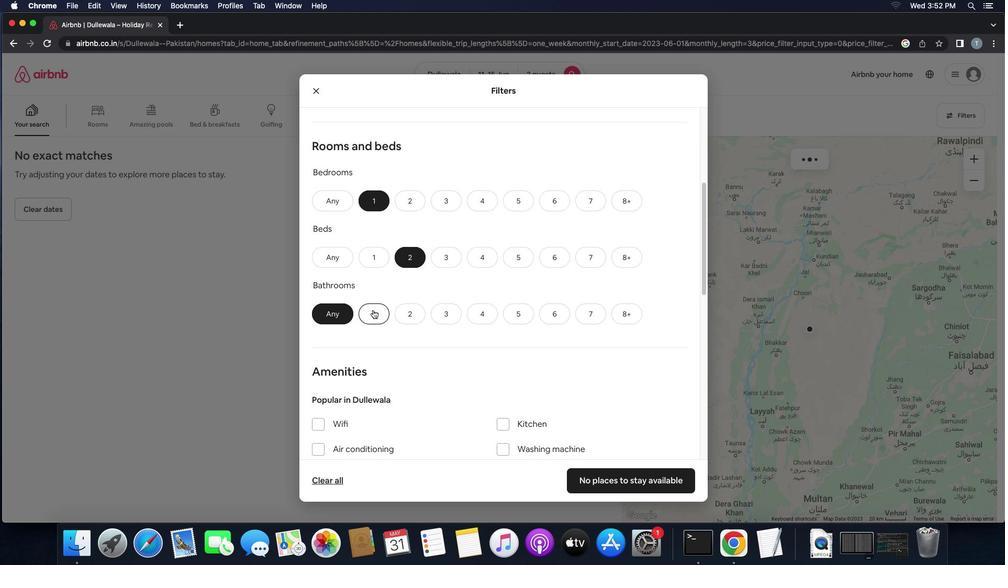 
Action: Mouse moved to (393, 314)
Screenshot: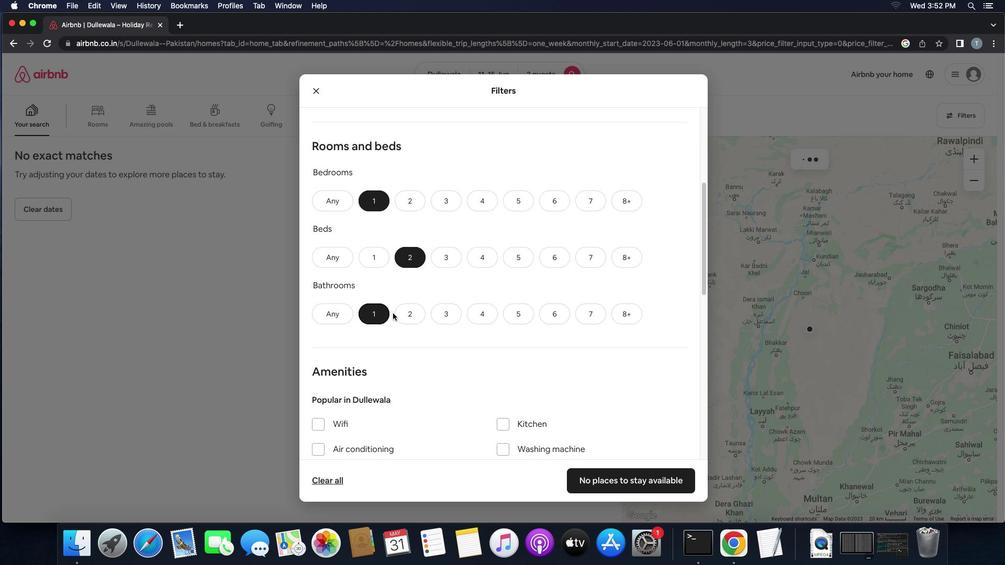 
Action: Mouse scrolled (393, 314) with delta (1, 0)
Screenshot: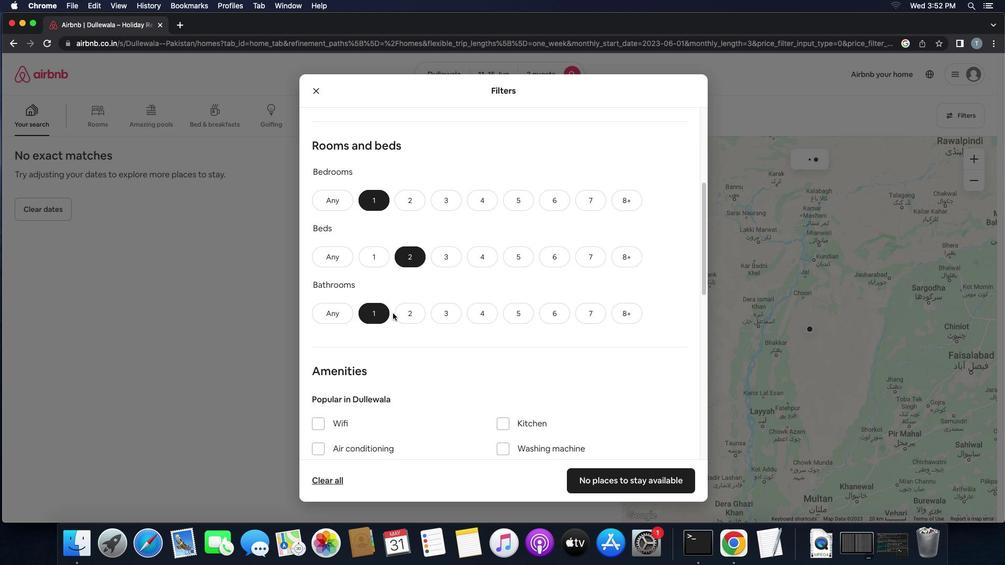 
Action: Mouse scrolled (393, 314) with delta (1, 0)
Screenshot: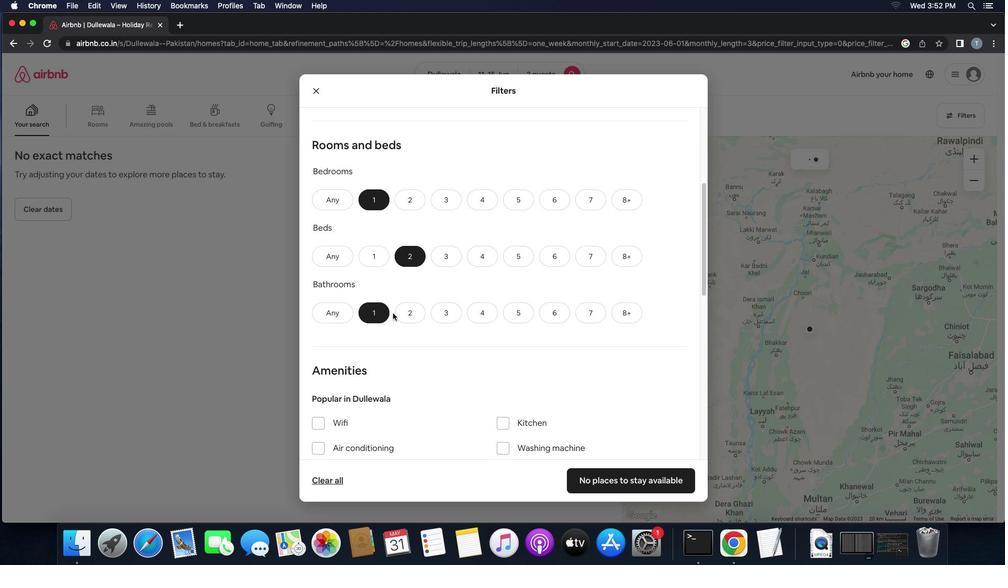
Action: Mouse scrolled (393, 314) with delta (1, 0)
Screenshot: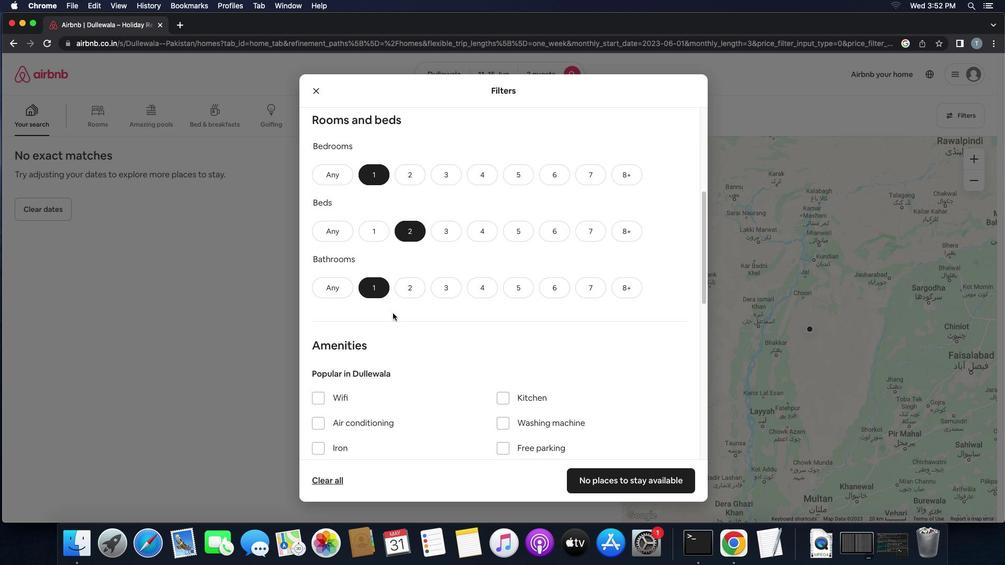 
Action: Mouse moved to (393, 316)
Screenshot: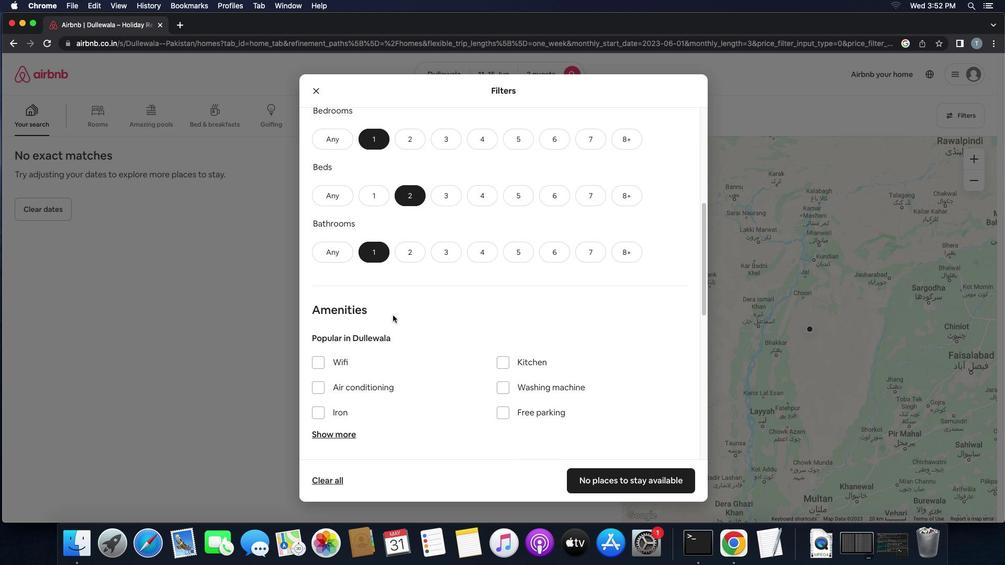 
Action: Mouse scrolled (393, 316) with delta (1, 0)
Screenshot: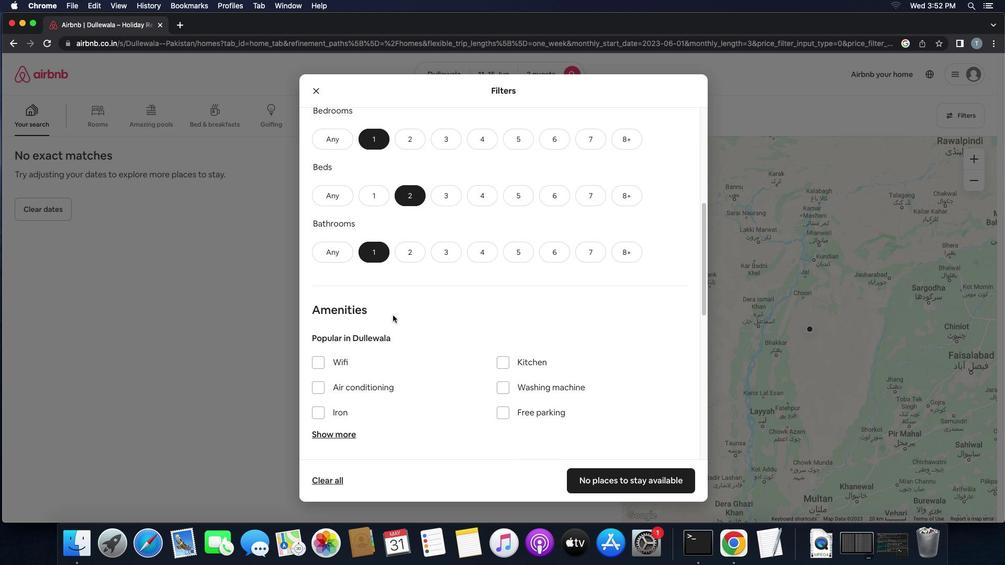 
Action: Mouse scrolled (393, 316) with delta (1, 0)
Screenshot: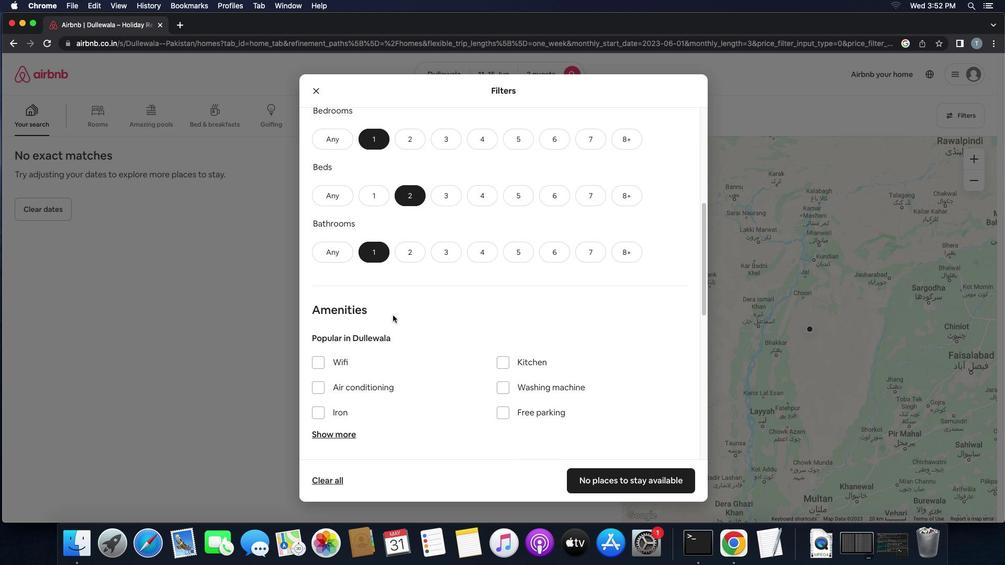 
Action: Mouse scrolled (393, 316) with delta (1, 0)
Screenshot: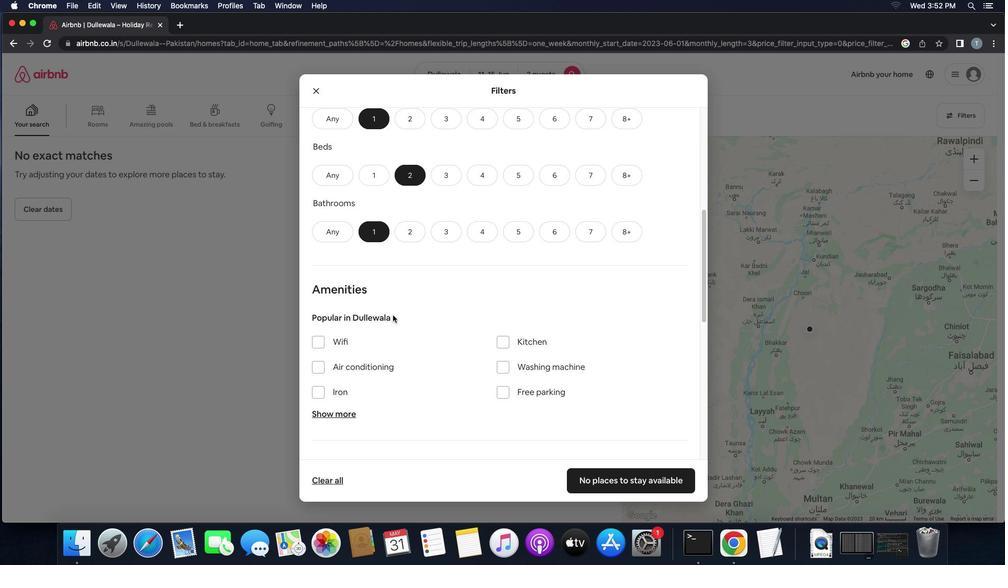 
Action: Mouse scrolled (393, 316) with delta (1, 0)
Screenshot: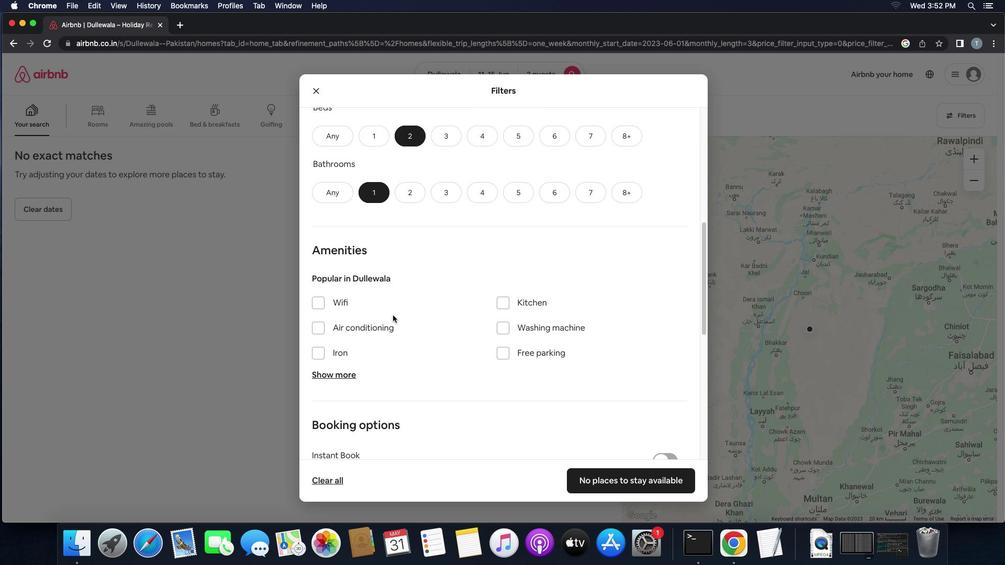 
Action: Mouse scrolled (393, 316) with delta (1, 0)
Screenshot: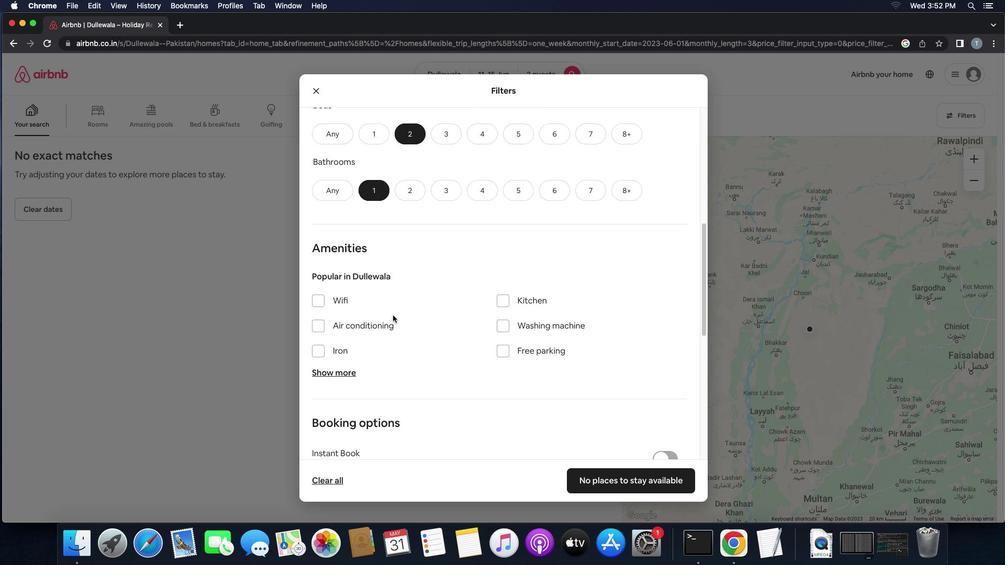 
Action: Mouse moved to (433, 314)
Screenshot: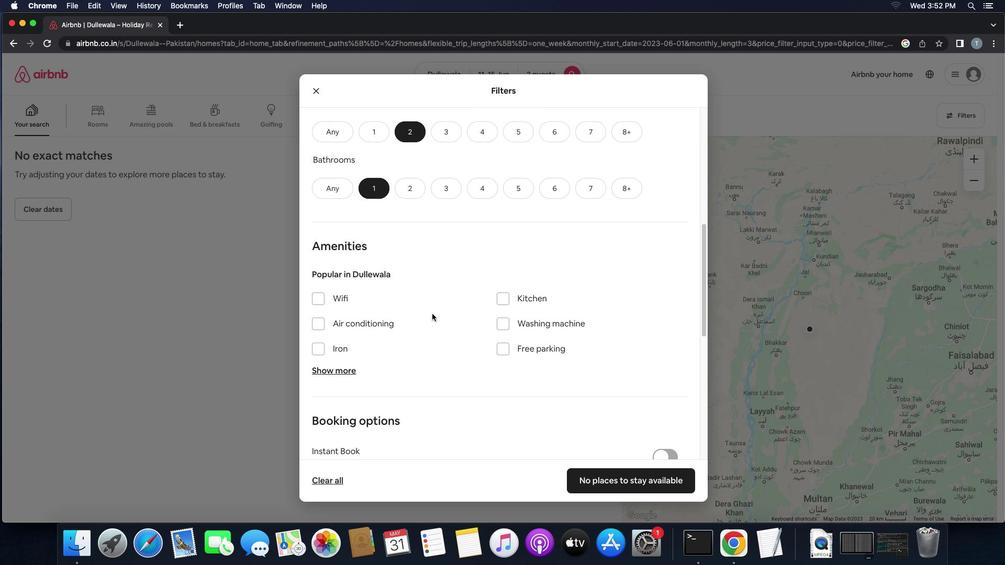 
Action: Mouse scrolled (433, 314) with delta (1, 0)
Screenshot: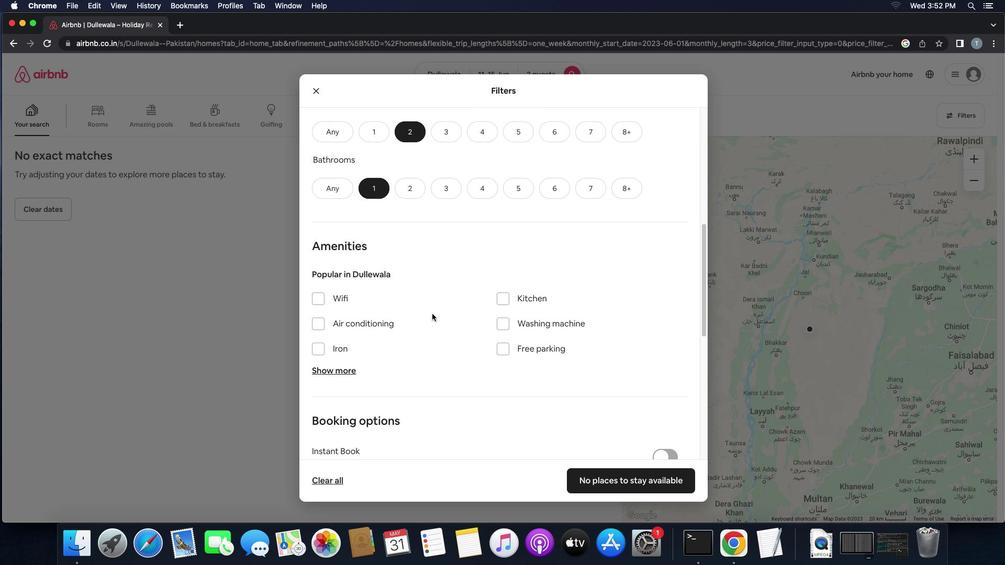 
Action: Mouse scrolled (433, 314) with delta (1, 0)
Screenshot: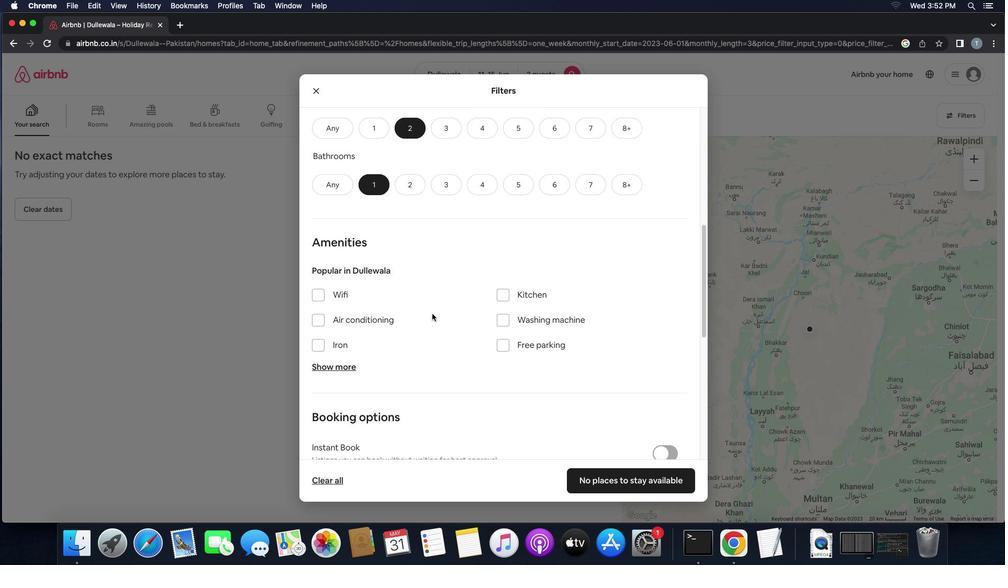 
Action: Mouse scrolled (433, 314) with delta (1, 0)
Screenshot: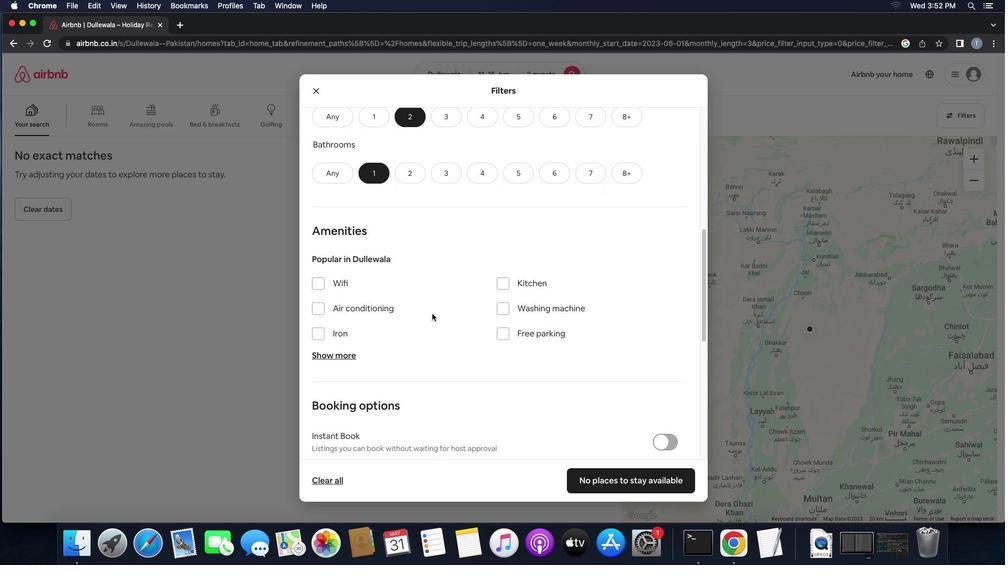 
Action: Mouse moved to (433, 315)
Screenshot: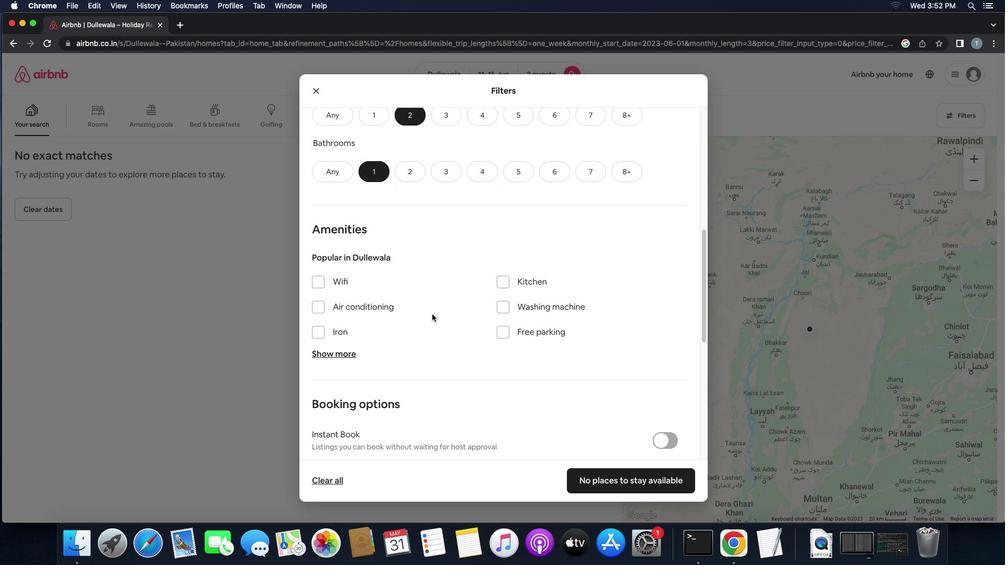 
Action: Mouse scrolled (433, 315) with delta (1, 0)
Screenshot: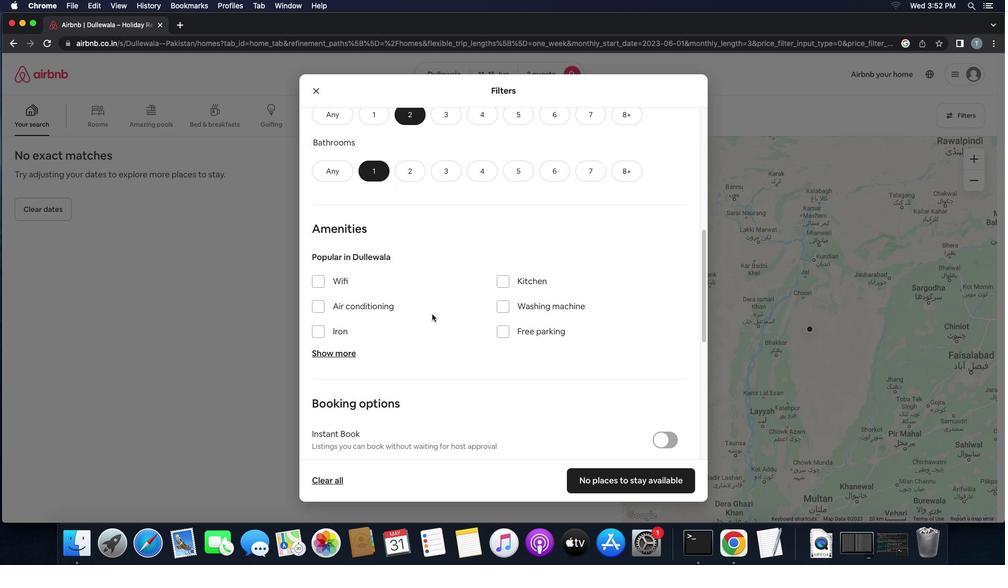 
Action: Mouse moved to (433, 315)
Screenshot: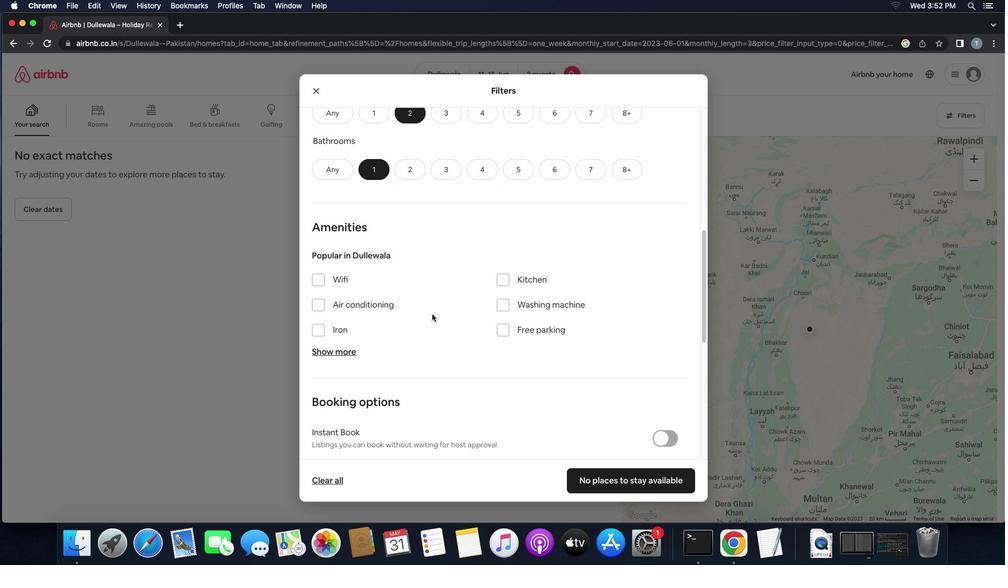 
Action: Mouse scrolled (433, 315) with delta (1, 0)
Screenshot: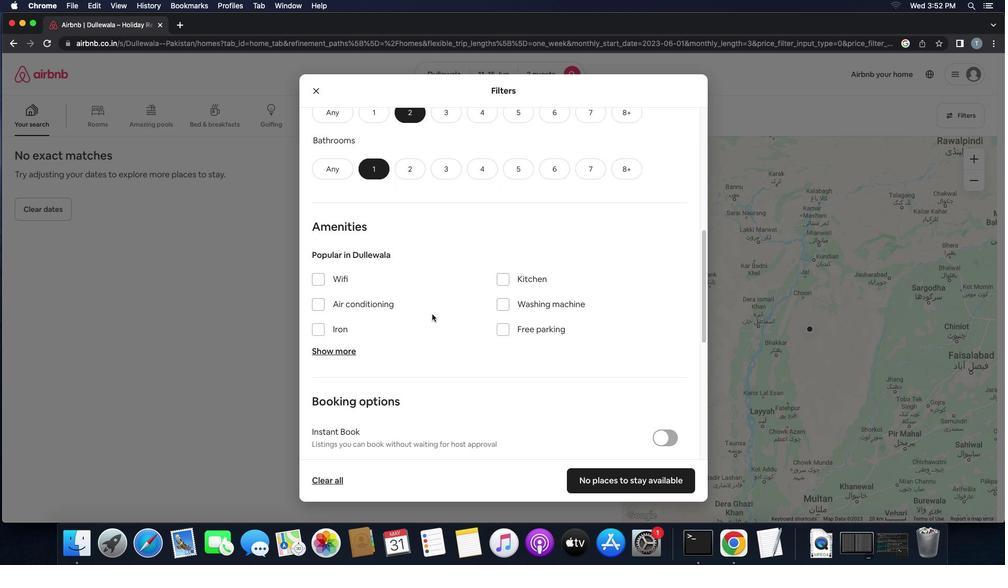 
Action: Mouse scrolled (433, 315) with delta (1, 0)
Screenshot: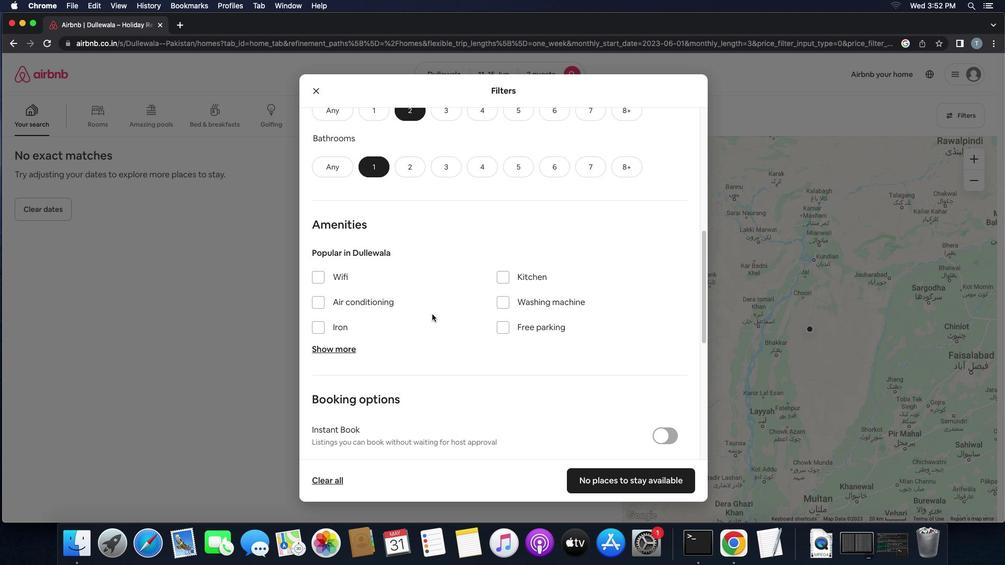 
Action: Mouse scrolled (433, 315) with delta (1, 0)
Screenshot: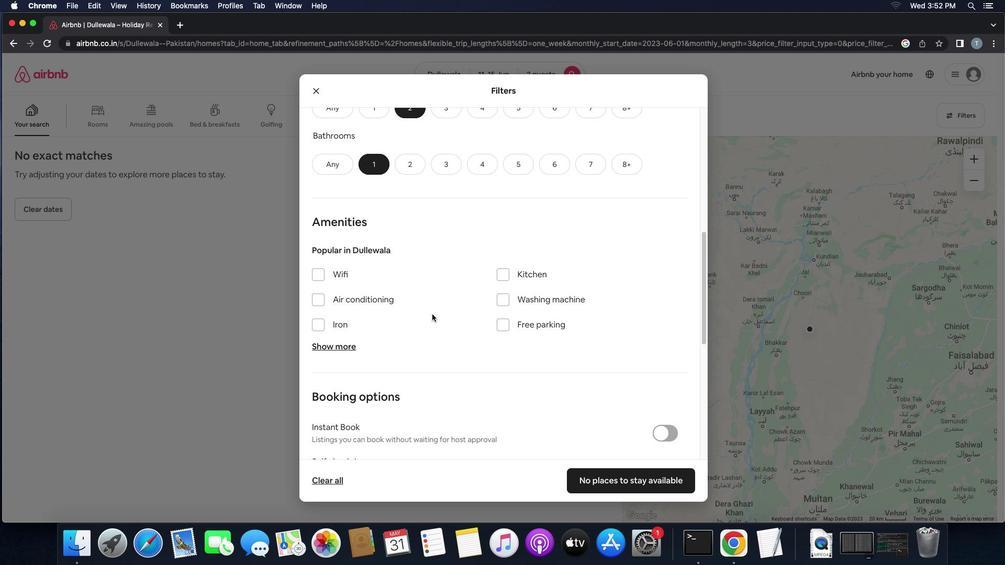 
Action: Mouse scrolled (433, 315) with delta (1, 0)
Screenshot: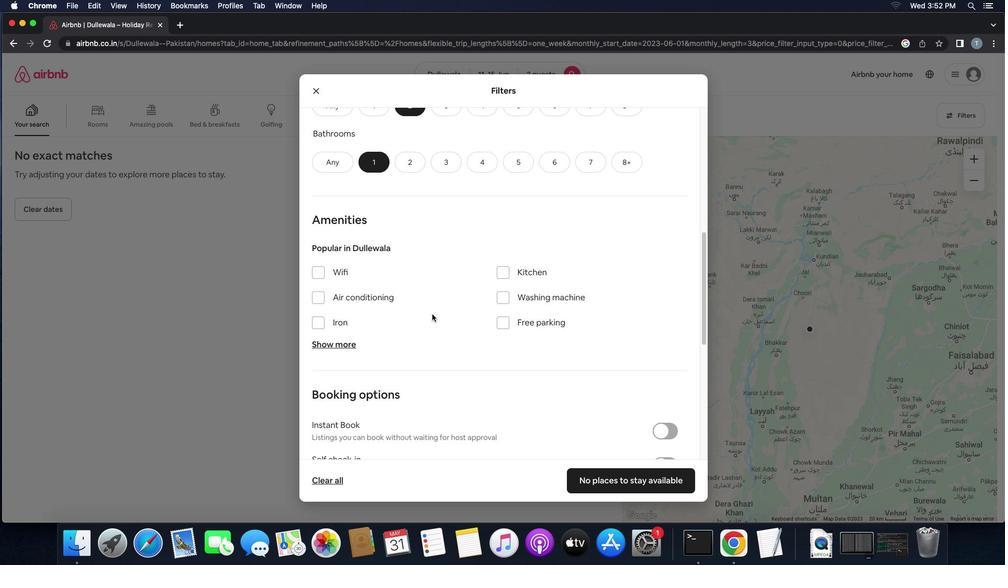 
Action: Mouse scrolled (433, 315) with delta (1, 0)
Screenshot: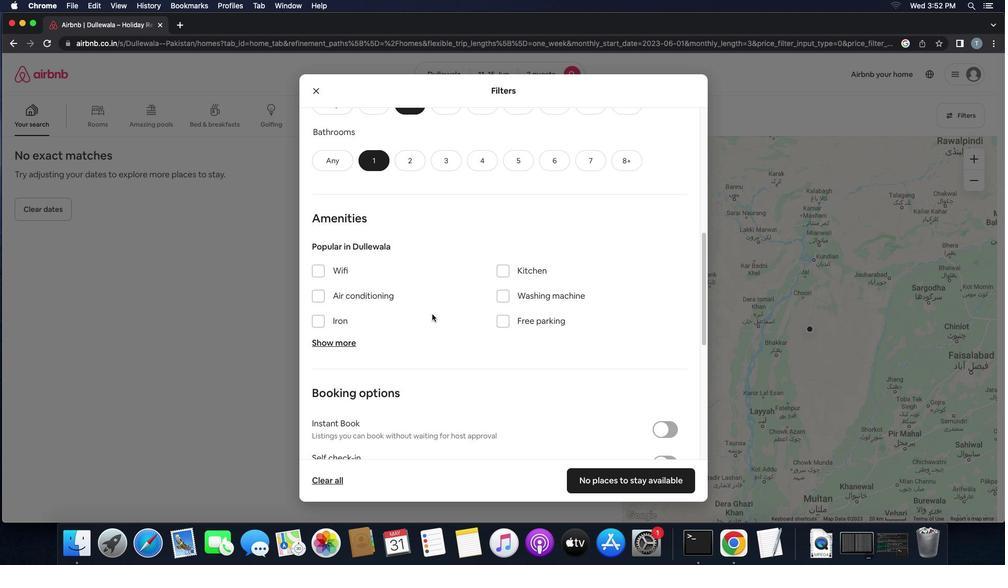 
Action: Mouse scrolled (433, 315) with delta (1, 0)
Screenshot: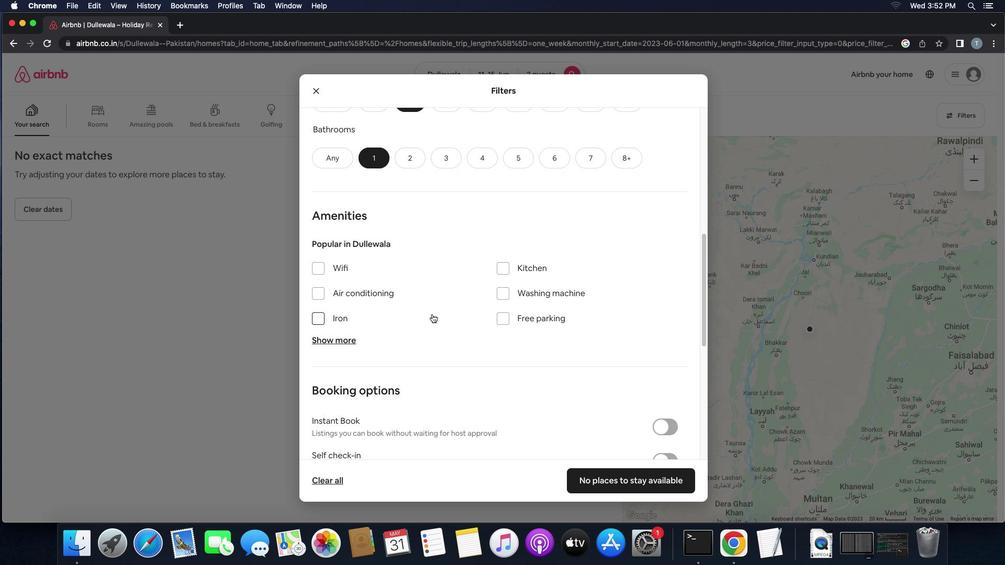 
Action: Mouse scrolled (433, 315) with delta (1, 0)
Screenshot: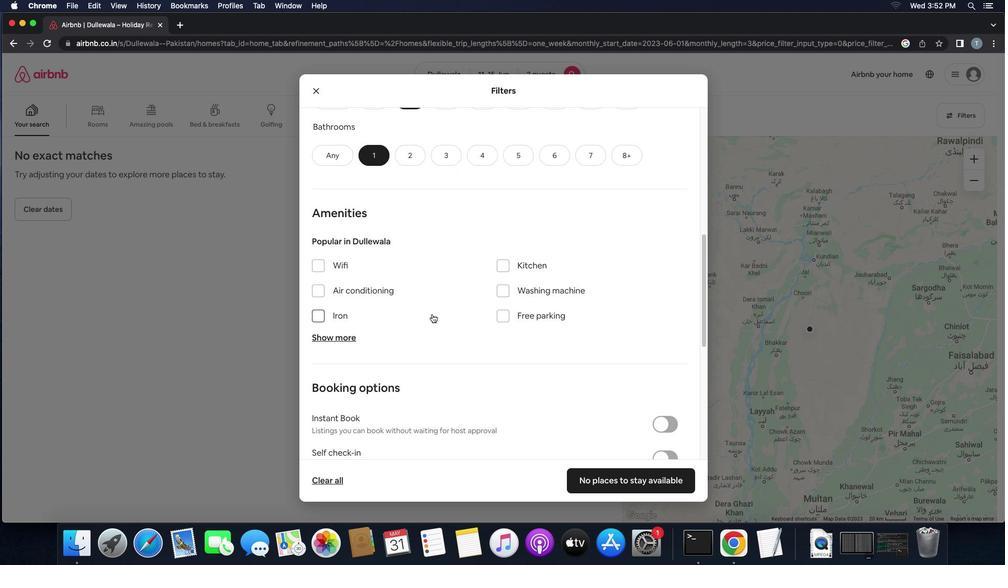 
Action: Mouse moved to (433, 316)
Screenshot: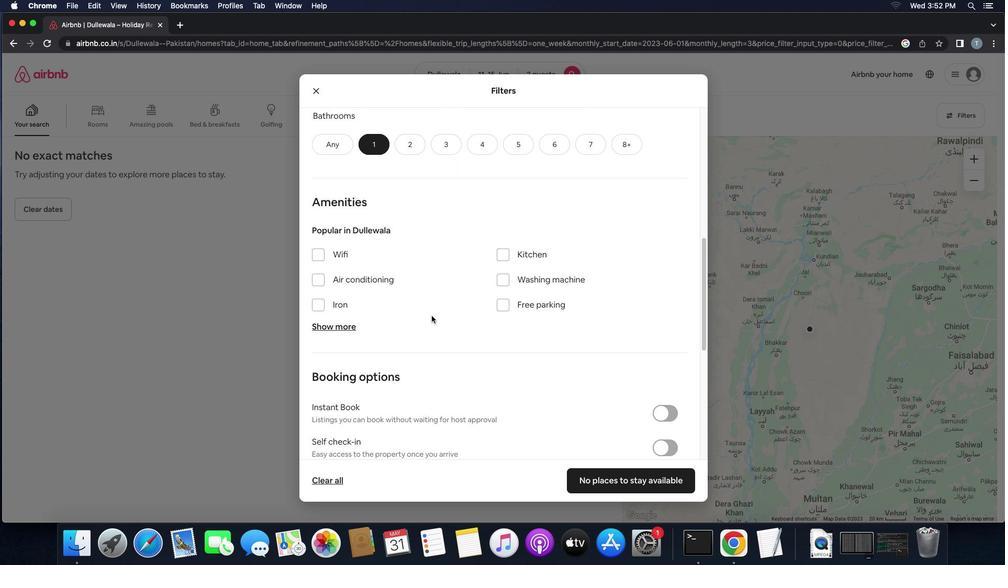 
Action: Mouse scrolled (433, 316) with delta (1, 0)
Screenshot: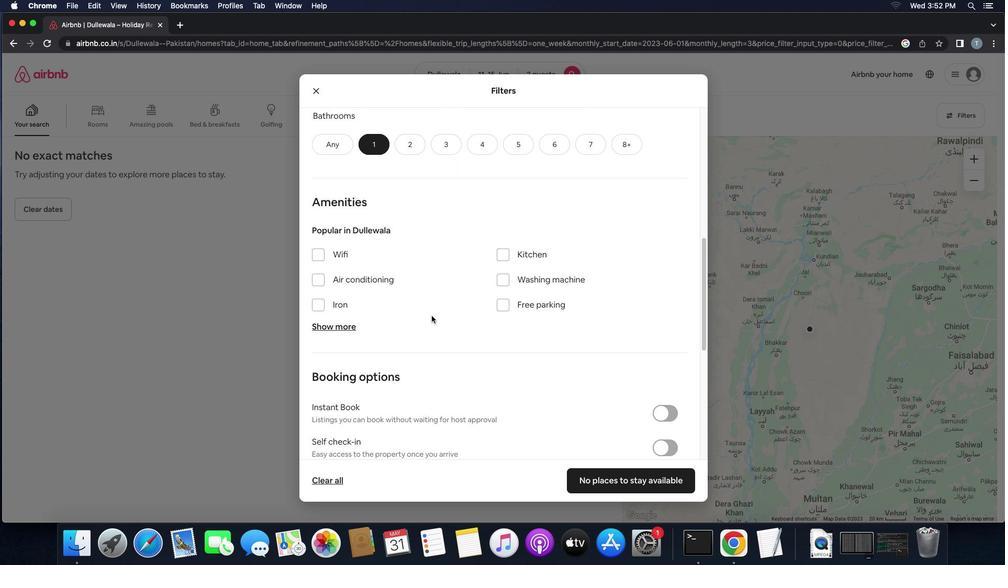 
Action: Mouse scrolled (433, 316) with delta (1, 0)
Screenshot: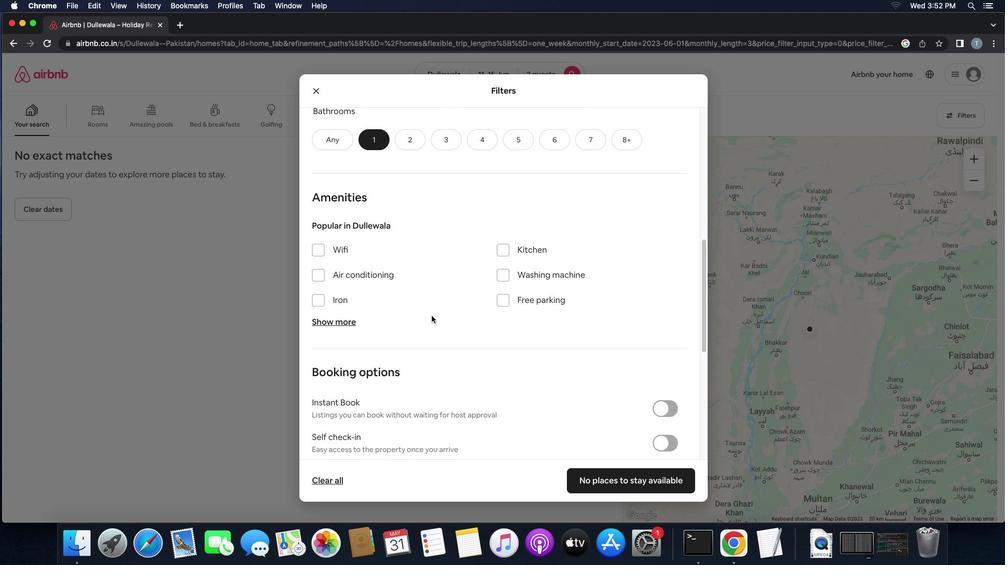 
Action: Mouse scrolled (433, 316) with delta (1, 0)
Screenshot: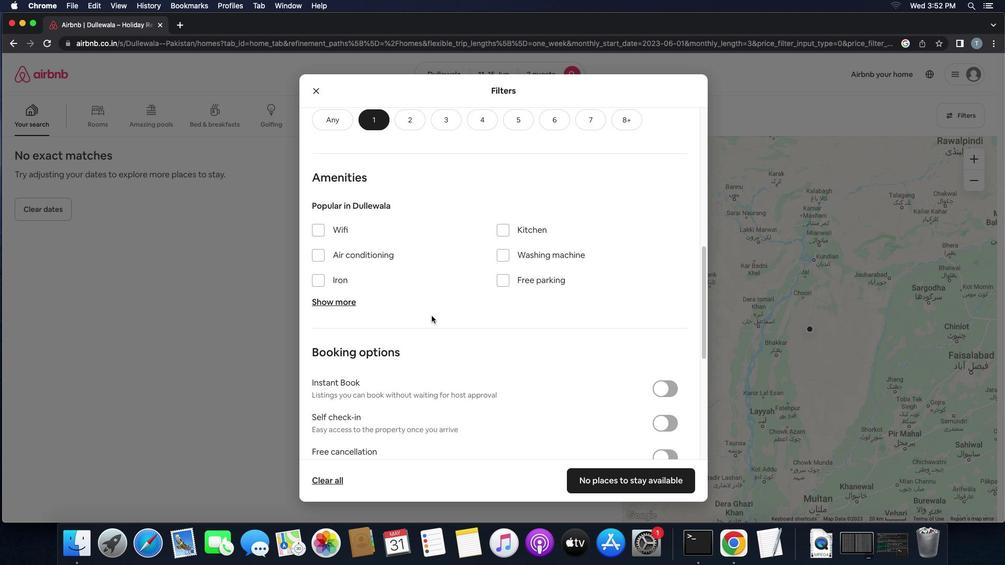 
Action: Mouse scrolled (433, 316) with delta (1, 0)
Screenshot: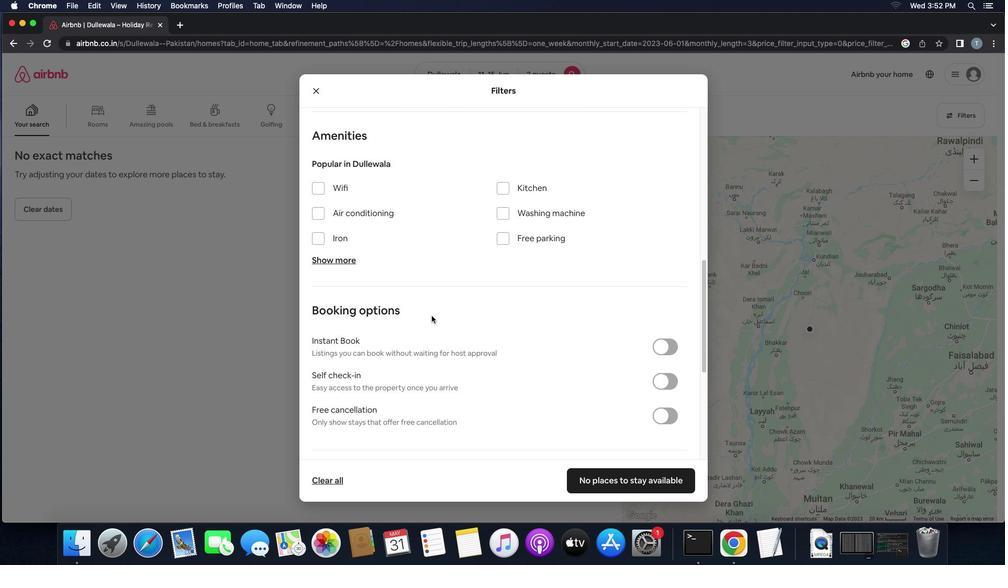 
Action: Mouse scrolled (433, 316) with delta (1, 0)
Screenshot: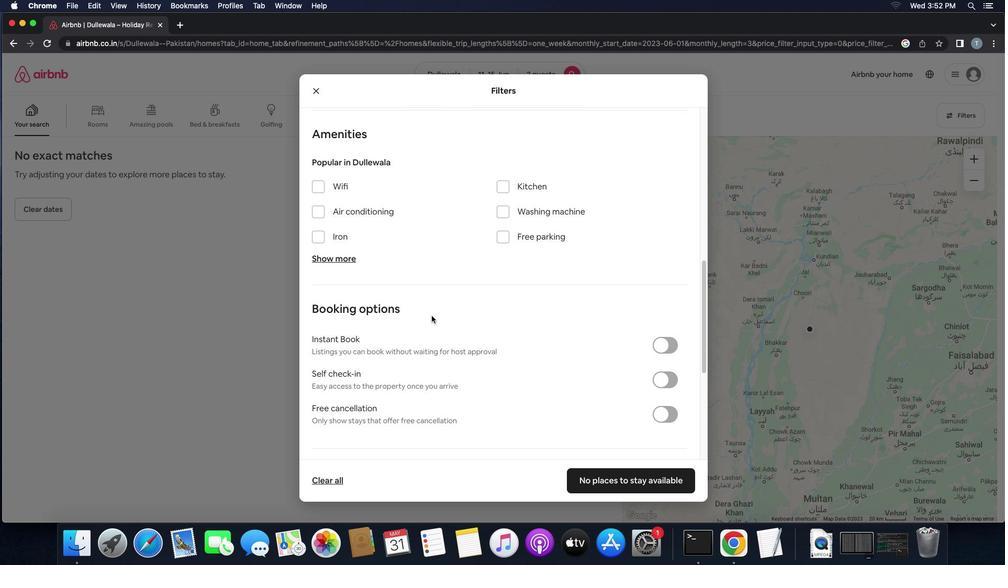 
Action: Mouse scrolled (433, 316) with delta (1, 0)
Screenshot: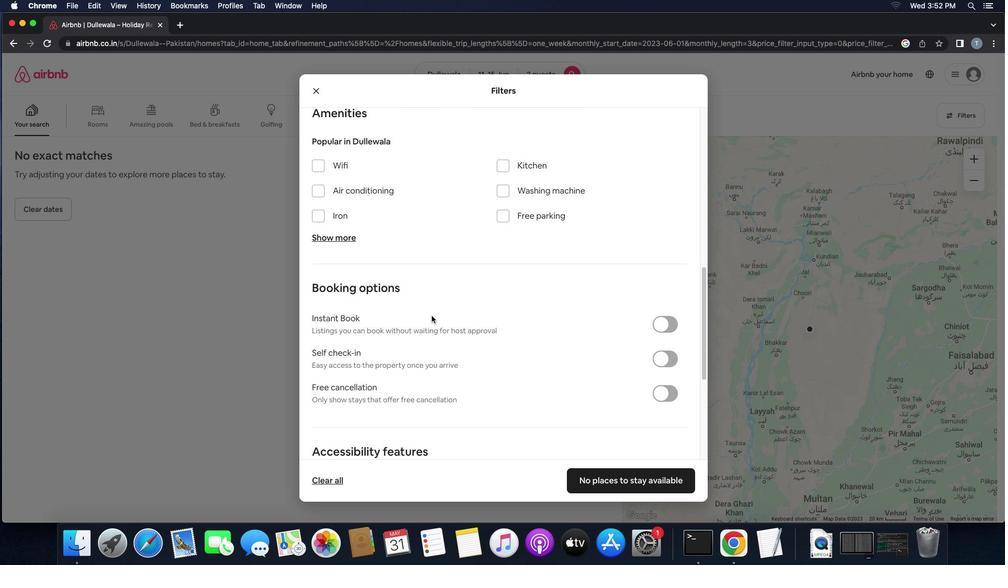 
Action: Mouse scrolled (433, 316) with delta (1, 0)
Screenshot: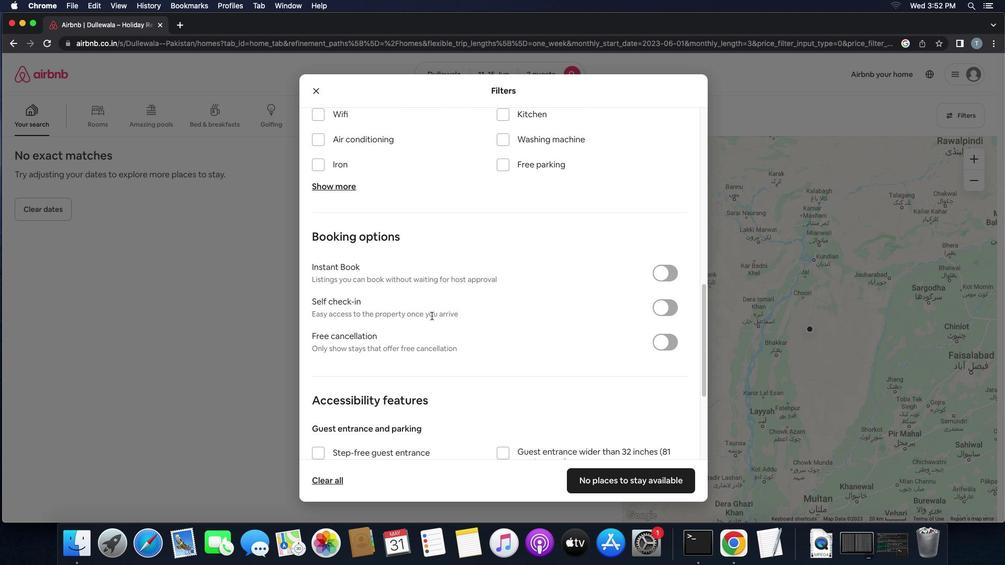
Action: Mouse scrolled (433, 316) with delta (1, 0)
Screenshot: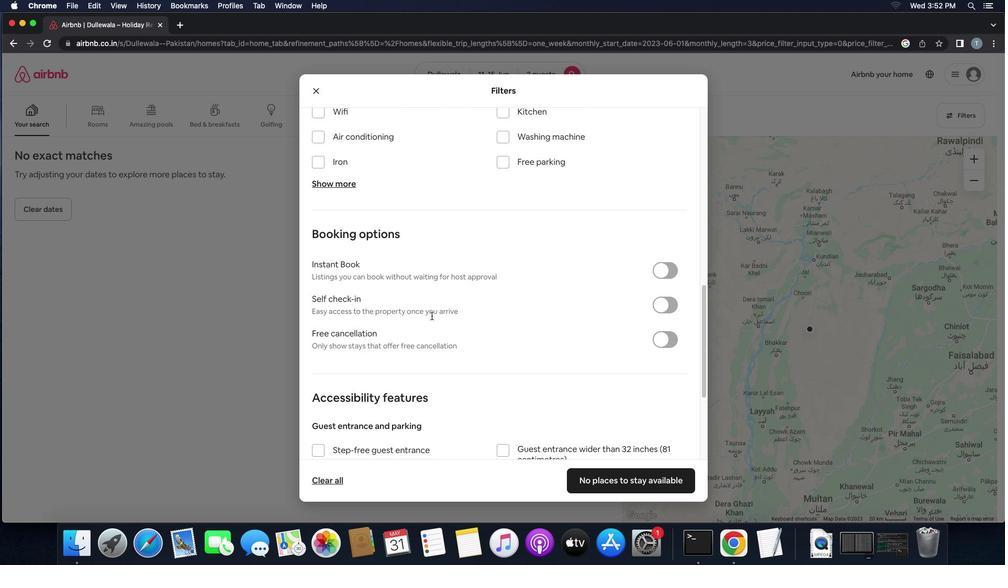 
Action: Mouse scrolled (433, 316) with delta (1, 0)
Screenshot: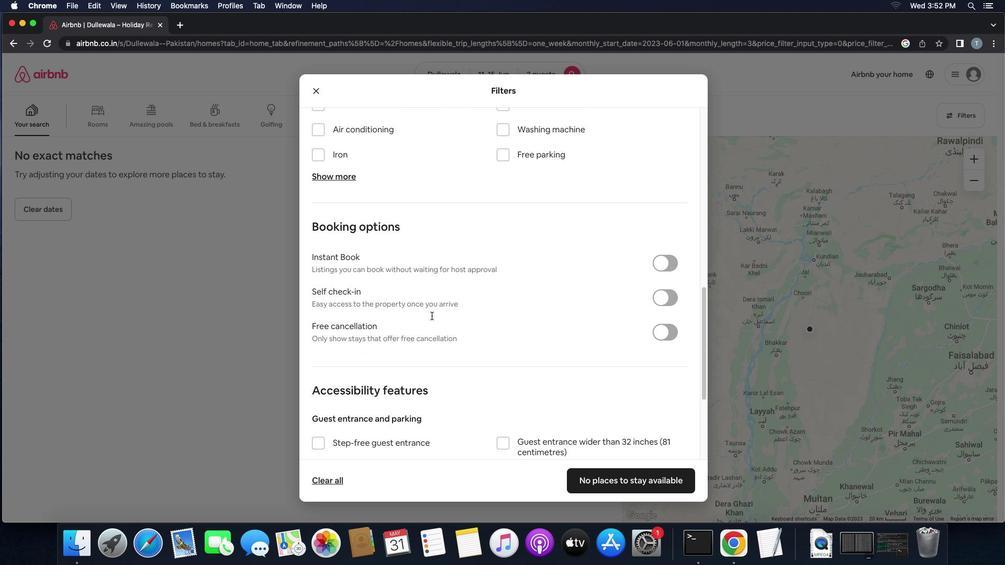 
Action: Mouse scrolled (433, 316) with delta (1, 0)
Screenshot: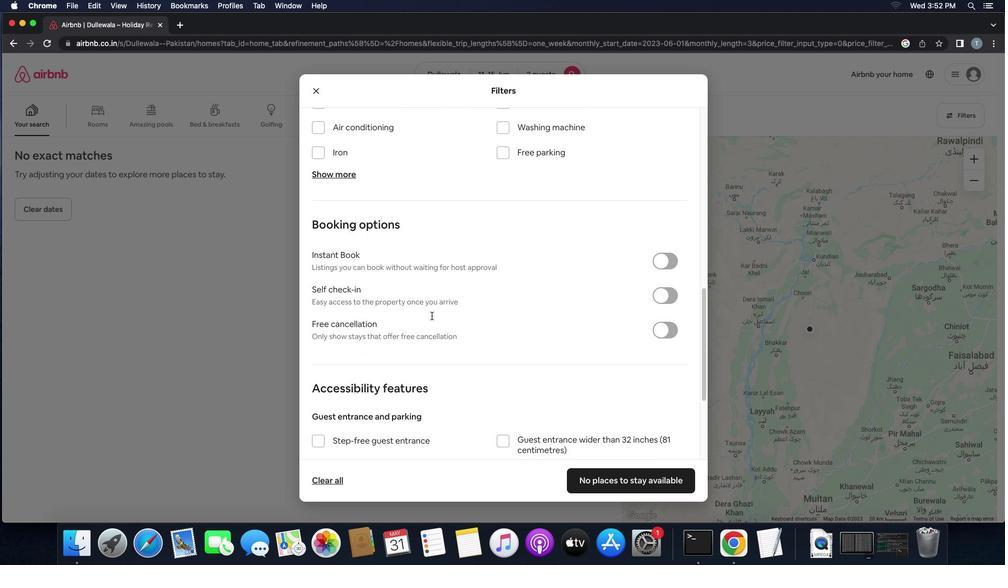 
Action: Mouse scrolled (433, 316) with delta (1, 0)
Screenshot: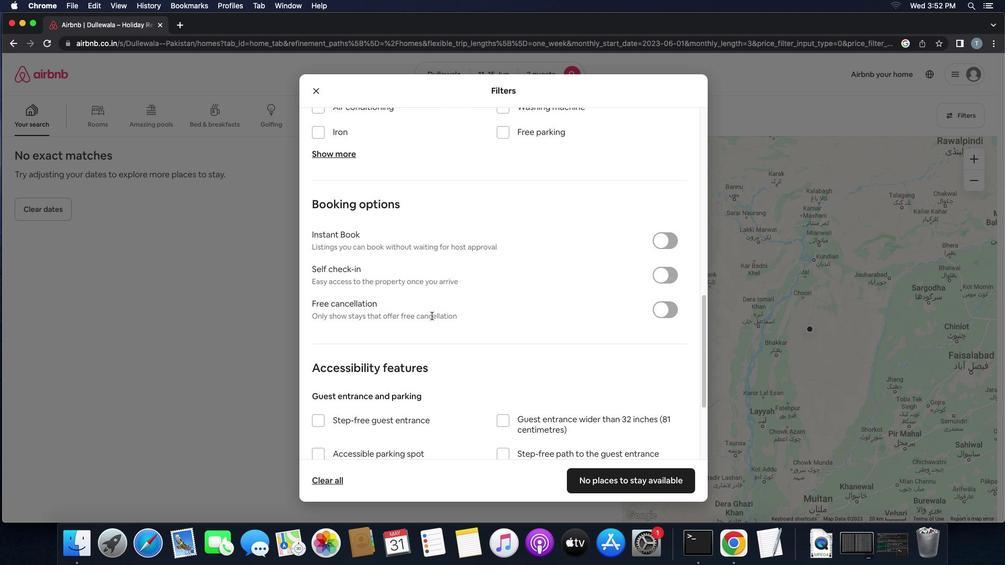 
Action: Mouse moved to (664, 232)
Screenshot: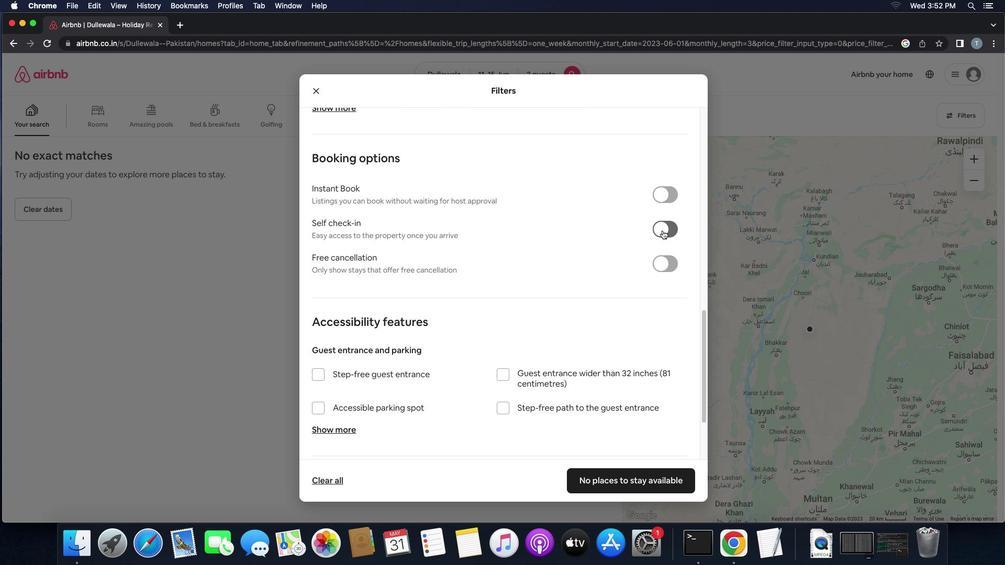 
Action: Mouse pressed left at (664, 232)
Screenshot: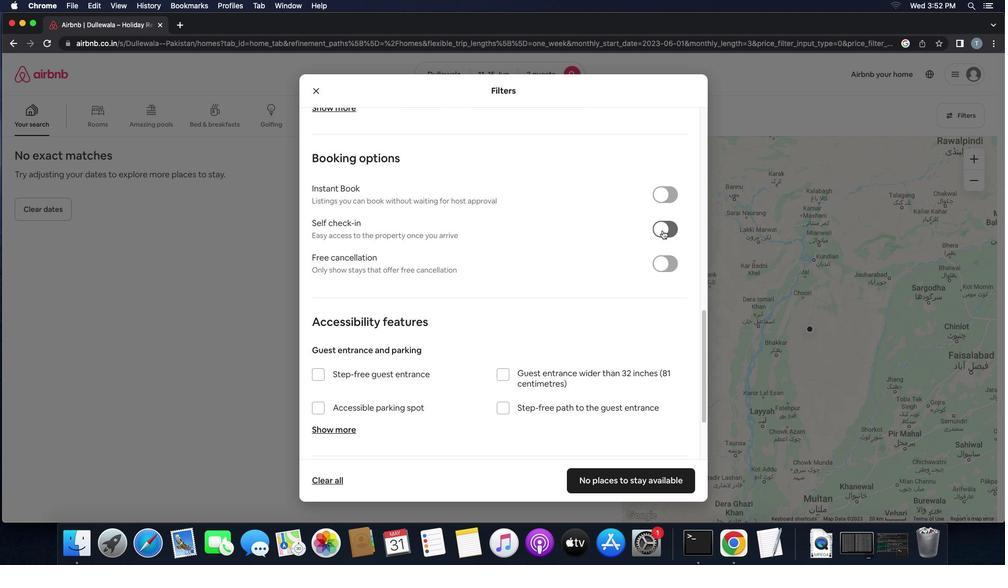 
Action: Mouse moved to (549, 306)
Screenshot: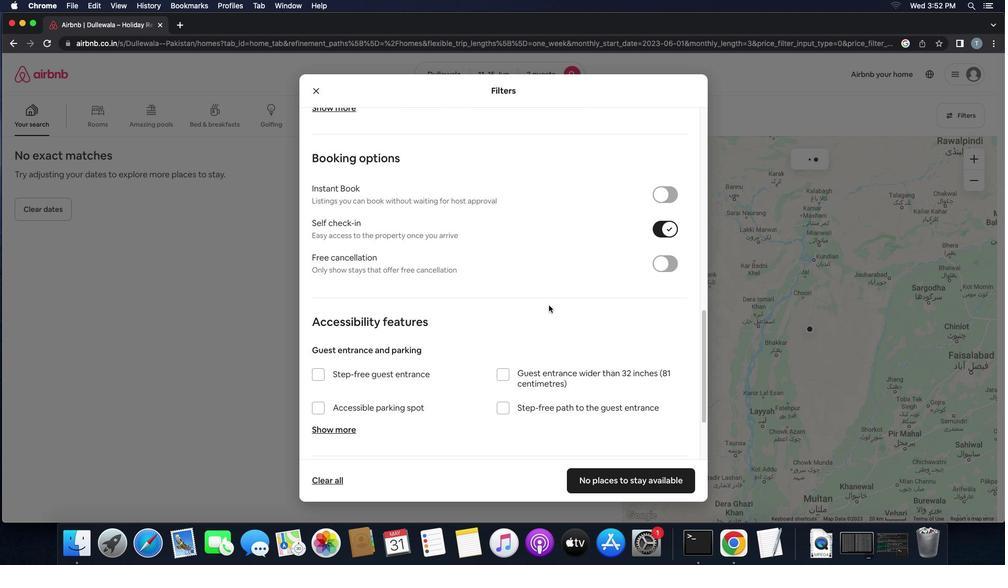 
Action: Mouse scrolled (549, 306) with delta (1, 0)
Screenshot: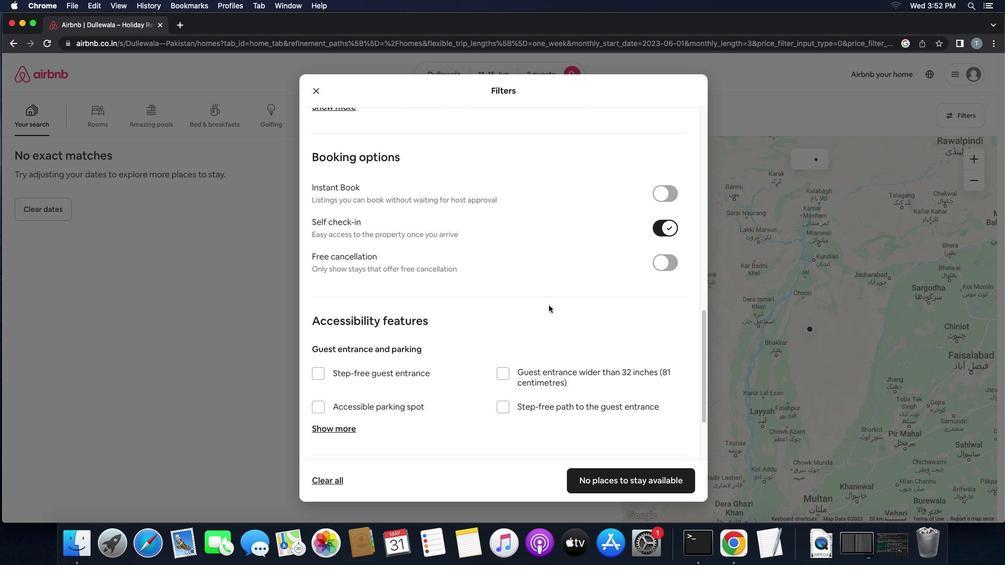 
Action: Mouse scrolled (549, 306) with delta (1, 0)
Screenshot: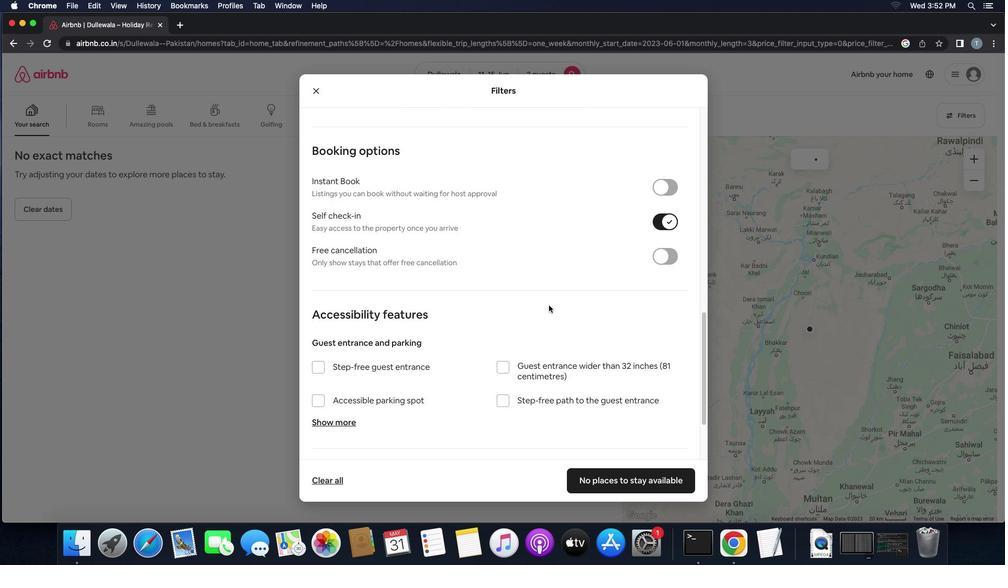 
Action: Mouse scrolled (549, 306) with delta (1, 0)
Screenshot: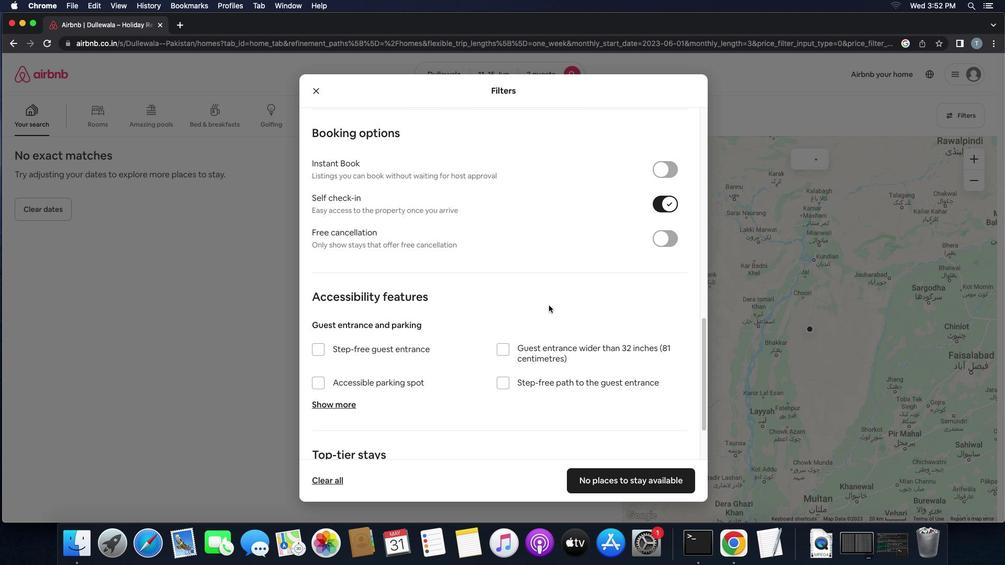 
Action: Mouse scrolled (549, 306) with delta (1, 0)
Screenshot: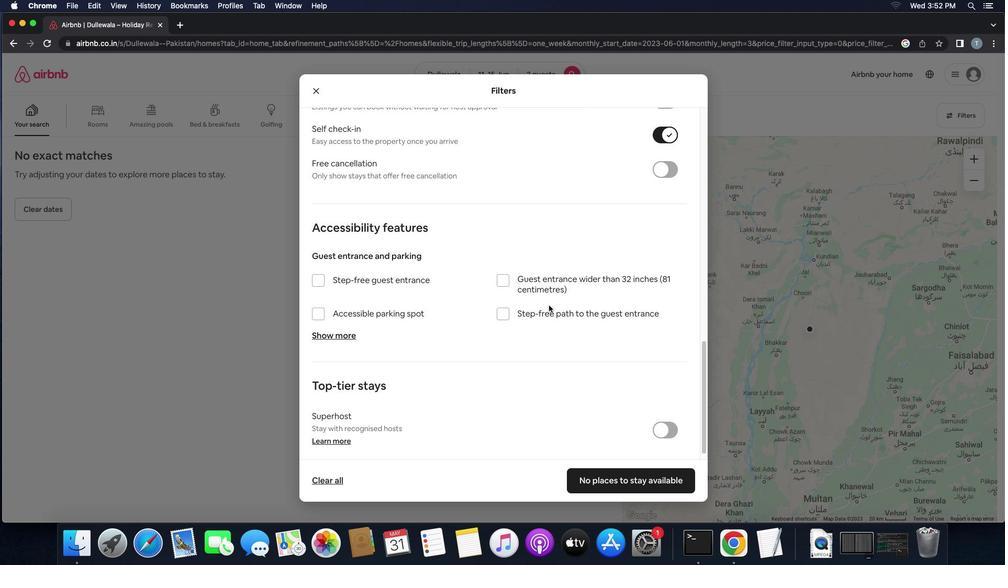 
Action: Mouse scrolled (549, 306) with delta (1, 0)
Screenshot: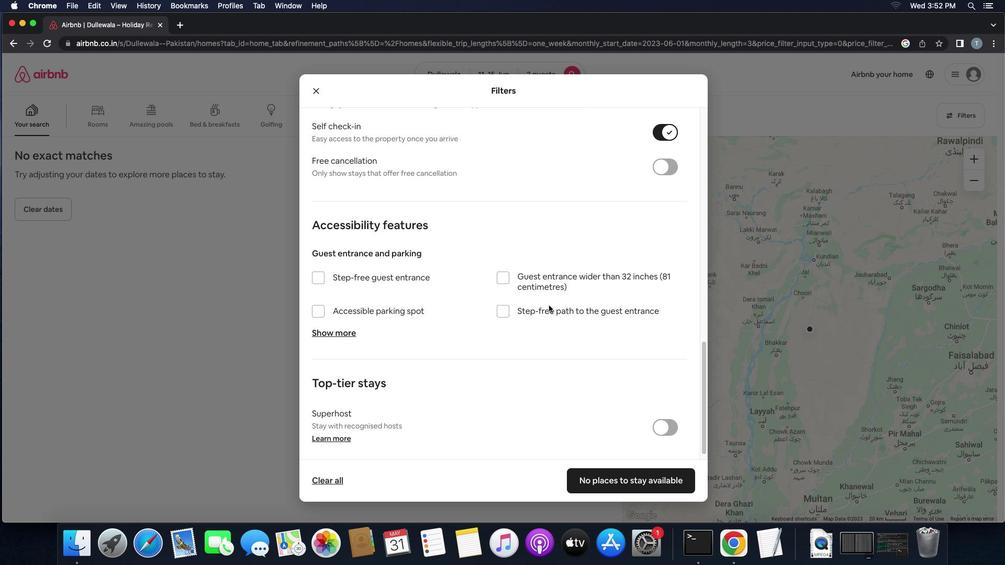 
Action: Mouse scrolled (549, 306) with delta (1, 0)
Screenshot: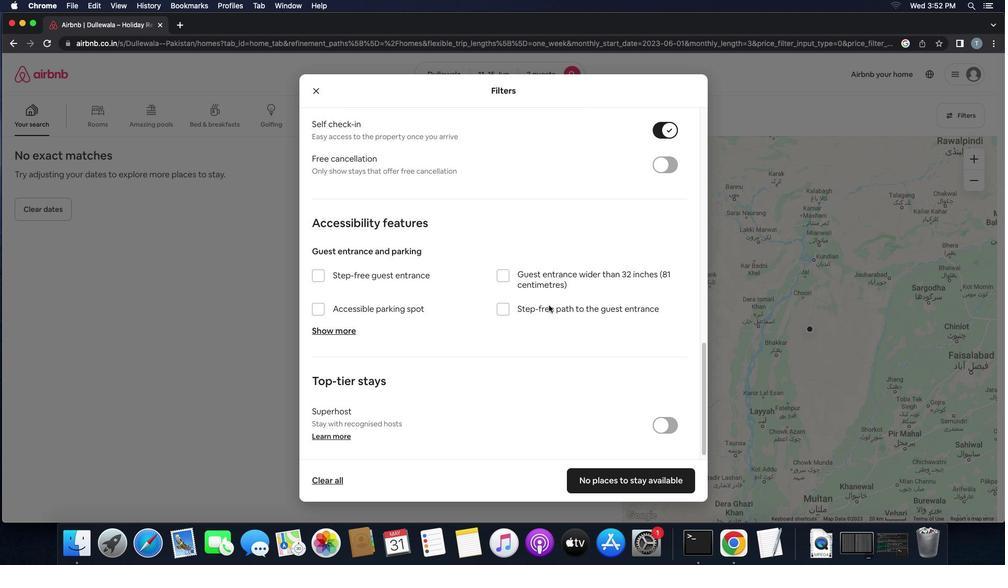
Action: Mouse scrolled (549, 306) with delta (1, 0)
Screenshot: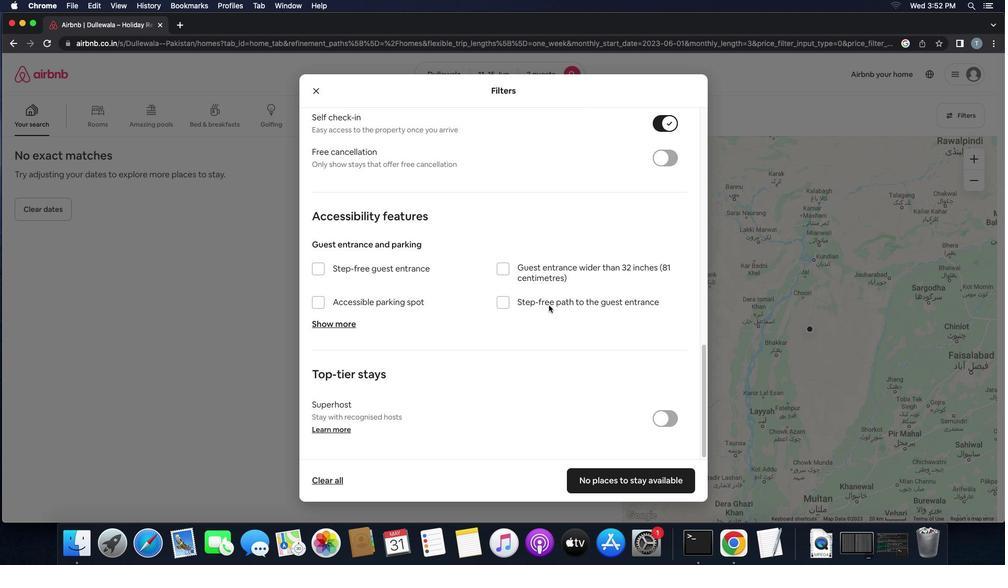 
Action: Mouse moved to (546, 322)
Screenshot: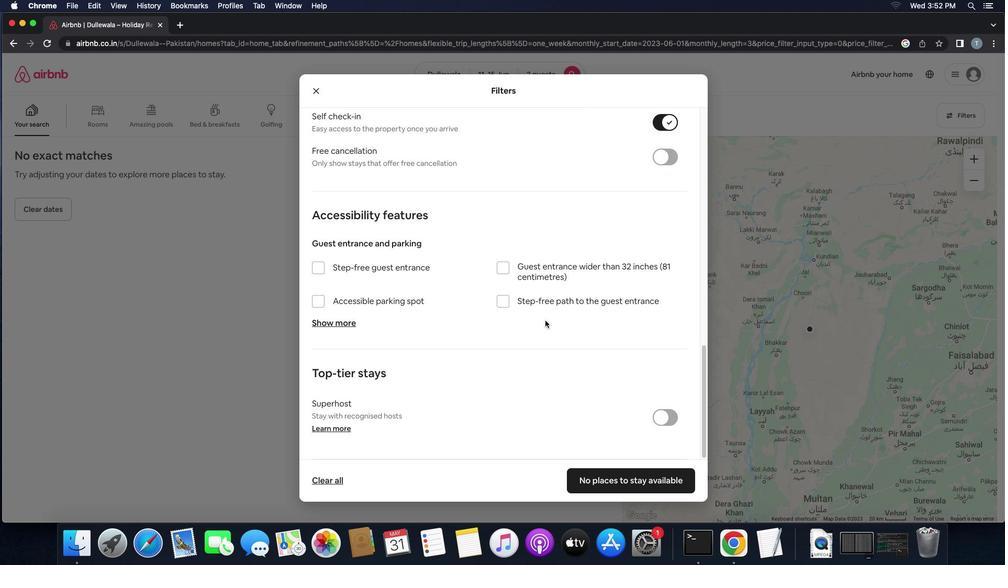 
Action: Mouse scrolled (546, 322) with delta (1, 0)
Screenshot: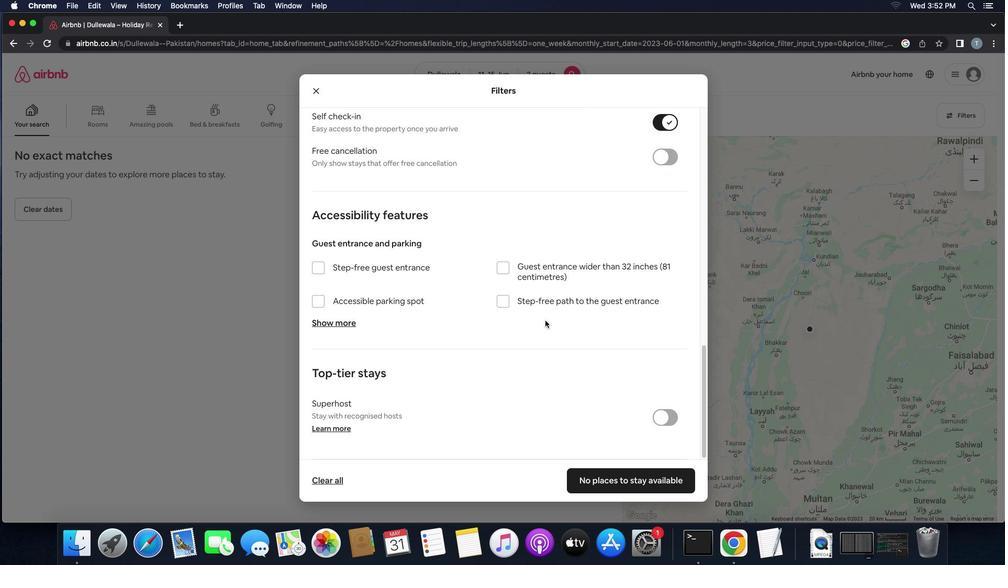 
Action: Mouse scrolled (546, 322) with delta (1, 0)
Screenshot: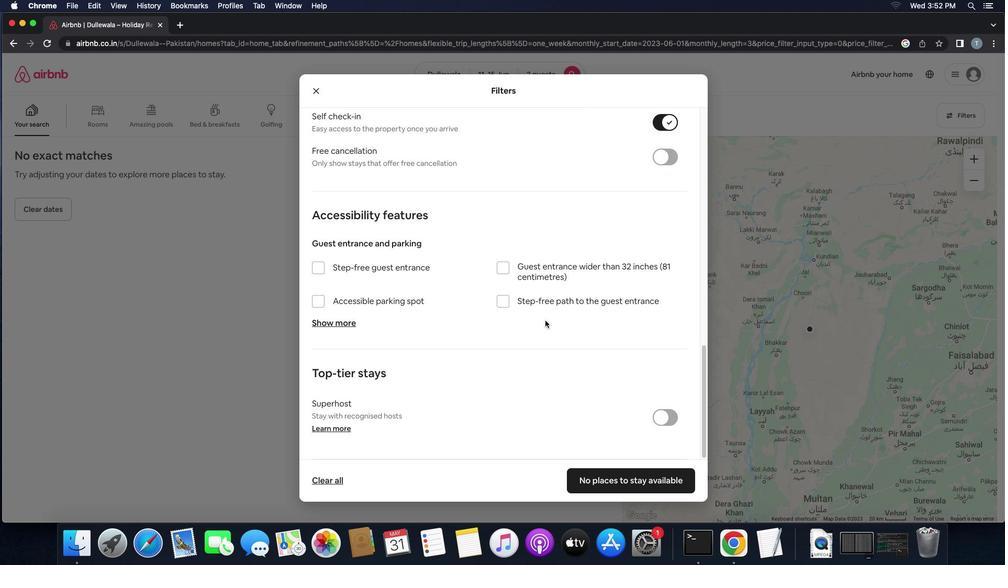
Action: Mouse scrolled (546, 322) with delta (1, 0)
Screenshot: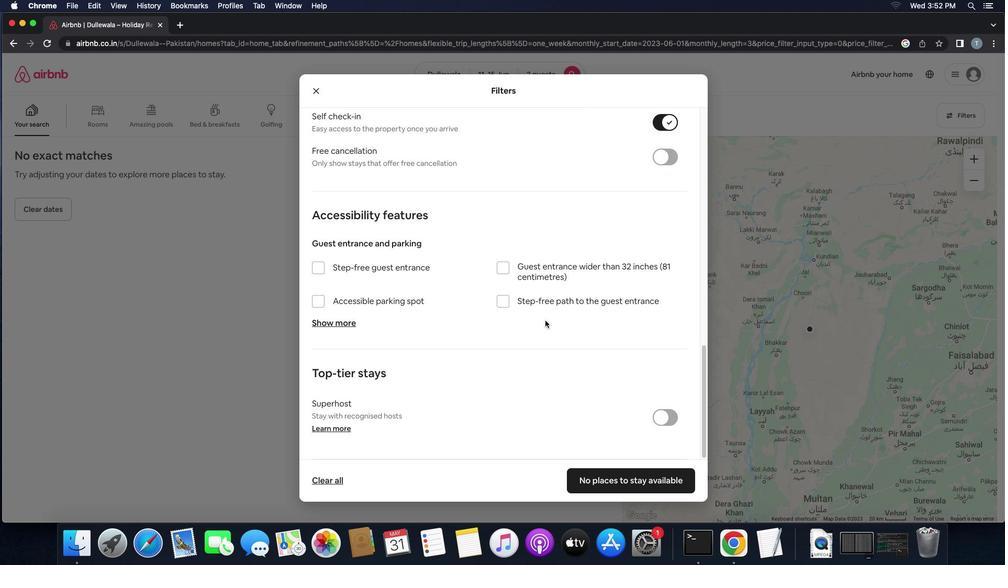 
Action: Mouse moved to (631, 489)
Screenshot: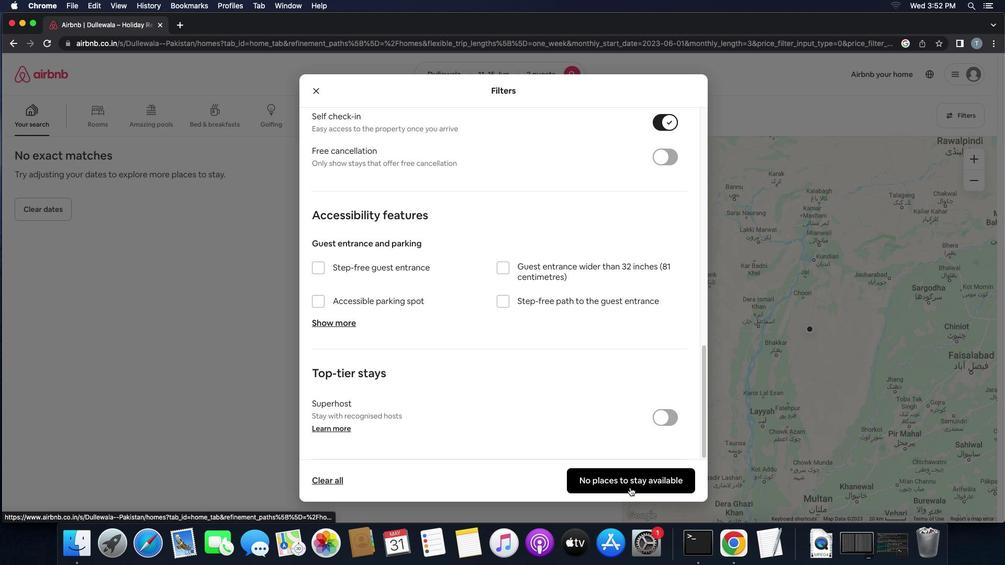 
Action: Mouse pressed left at (631, 489)
Screenshot: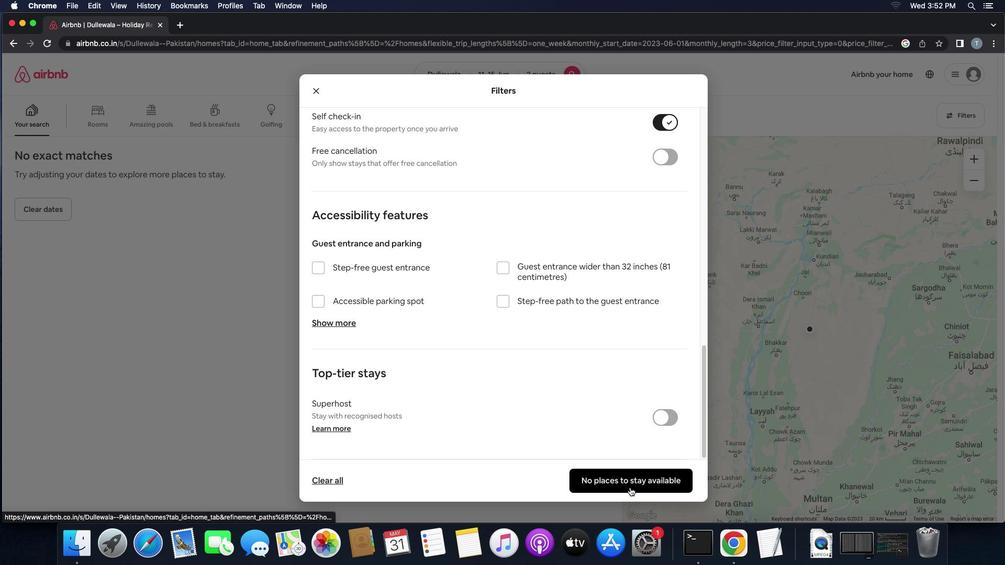 
Action: Mouse moved to (627, 485)
Screenshot: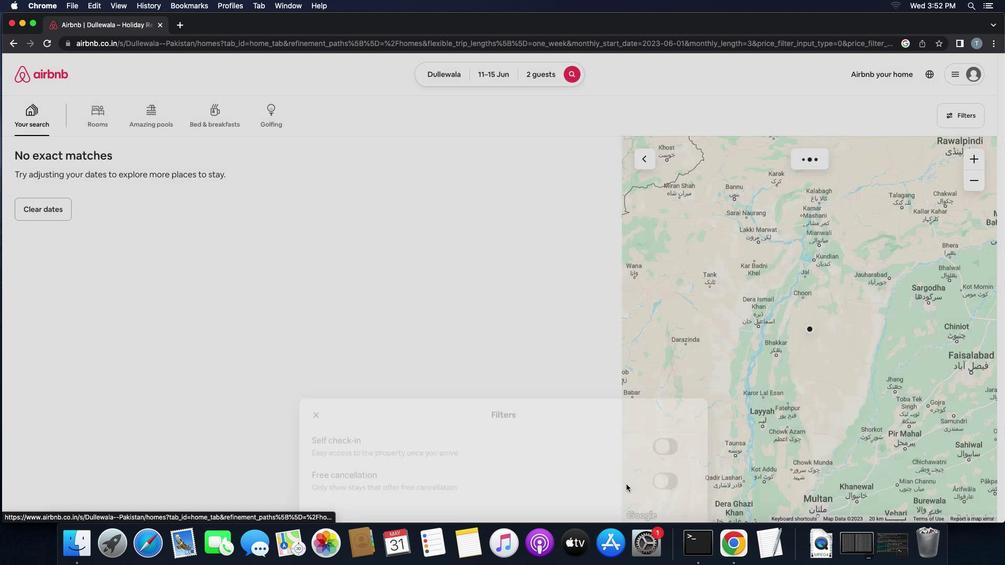 
